 Task: Add an event with the title Second Interview with Blaird, date ''2024/03/13'', time 8:50 AM to 10:50 AMand add a description: The quality assurance team will review project documentation such as project plans, requirements specifications, design documents, and test plans. They will ensure that the documentation is complete, accurate, and aligns with the project objectives and stakeholder expectations.Select event color  Lavender . Add location for the event as: Casablanca, Morocco, logged in from the account softage.8@softage.netand send the event invitation to softage.4@softage.net and softage.5@softage.net. Set a reminder for the event Daily
Action: Mouse moved to (56, 97)
Screenshot: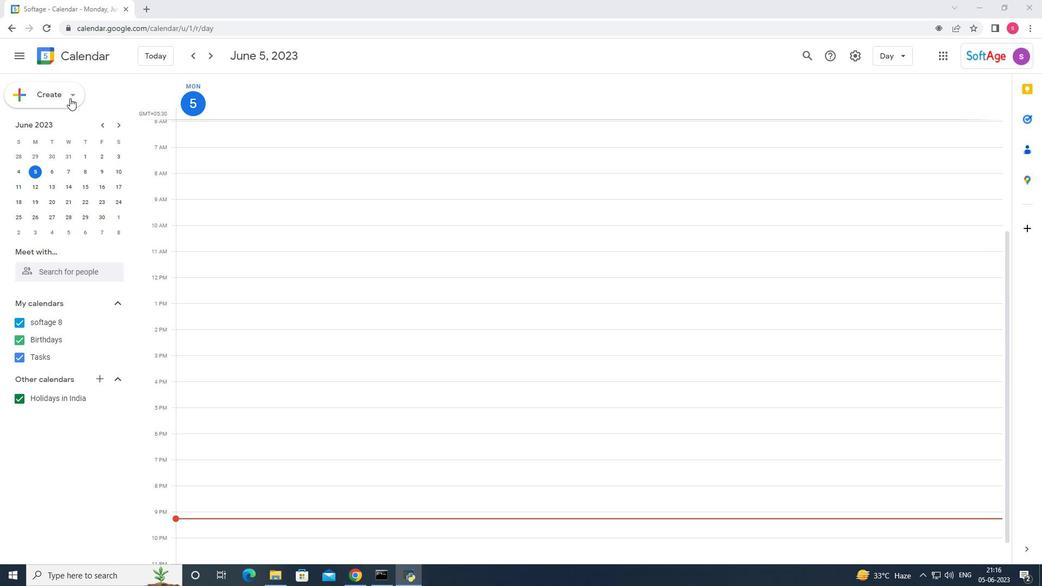 
Action: Mouse pressed left at (56, 97)
Screenshot: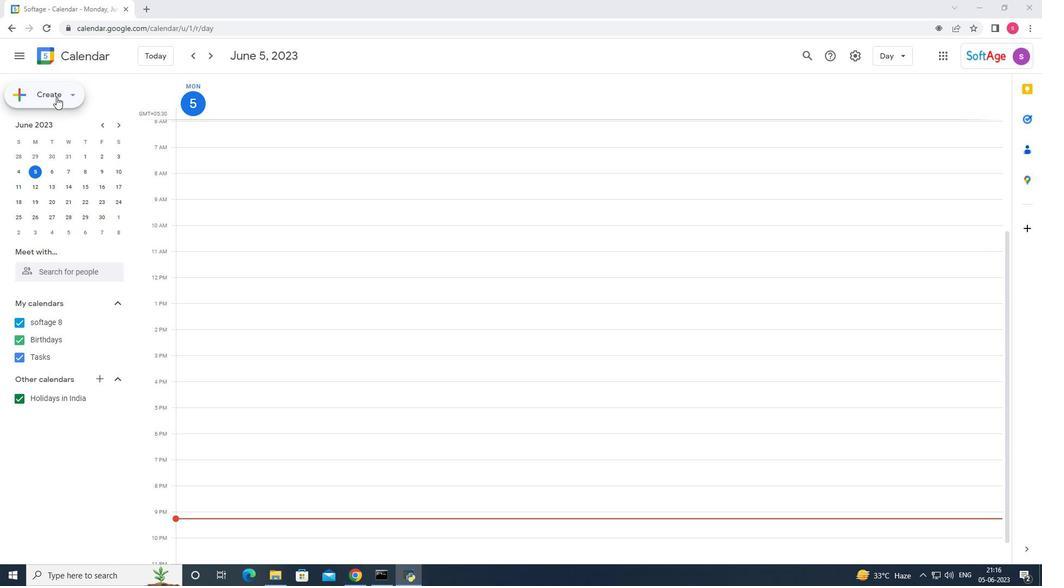 
Action: Mouse moved to (48, 120)
Screenshot: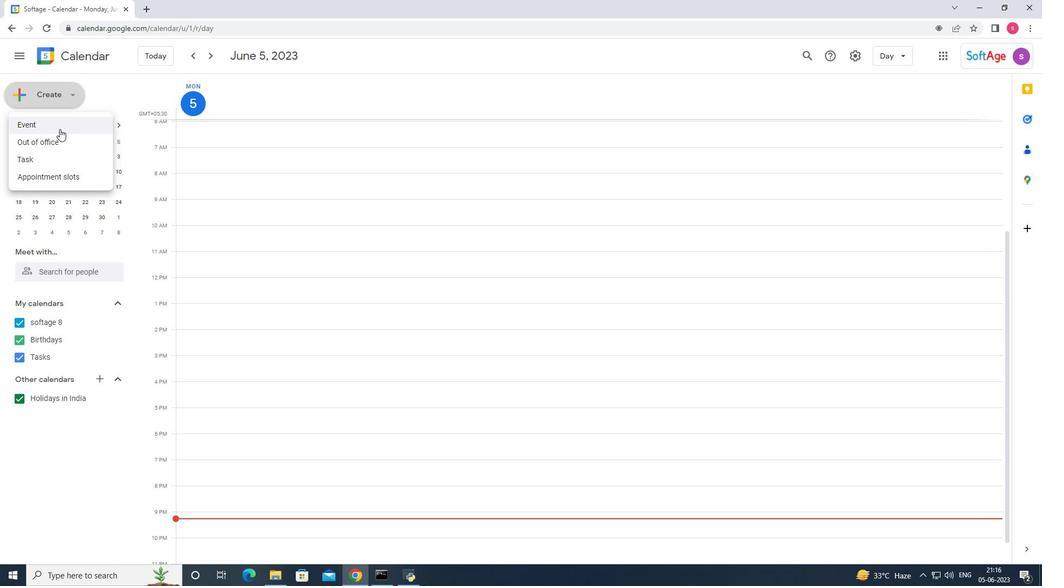 
Action: Mouse pressed left at (48, 120)
Screenshot: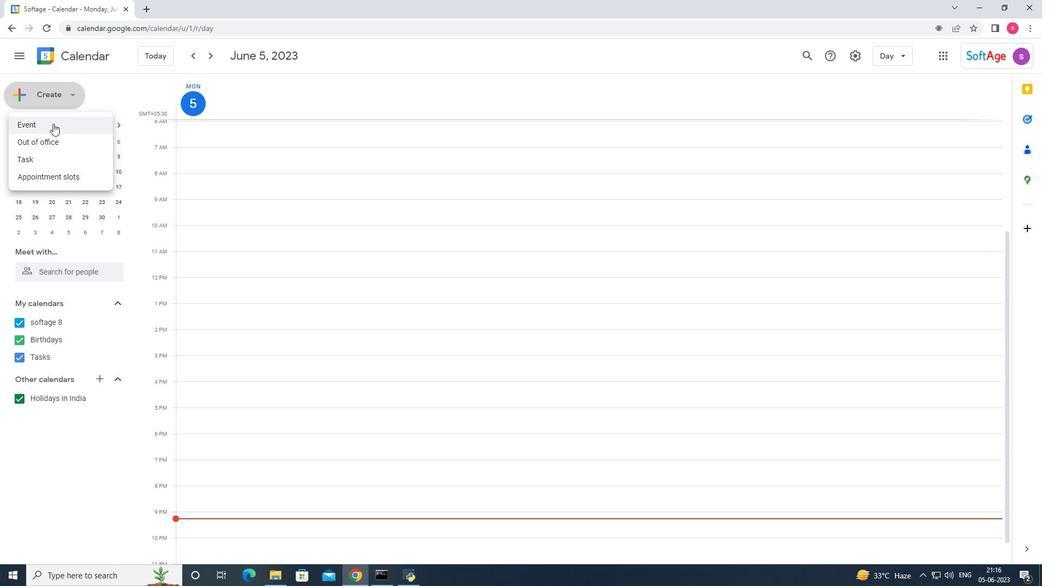 
Action: Mouse moved to (600, 511)
Screenshot: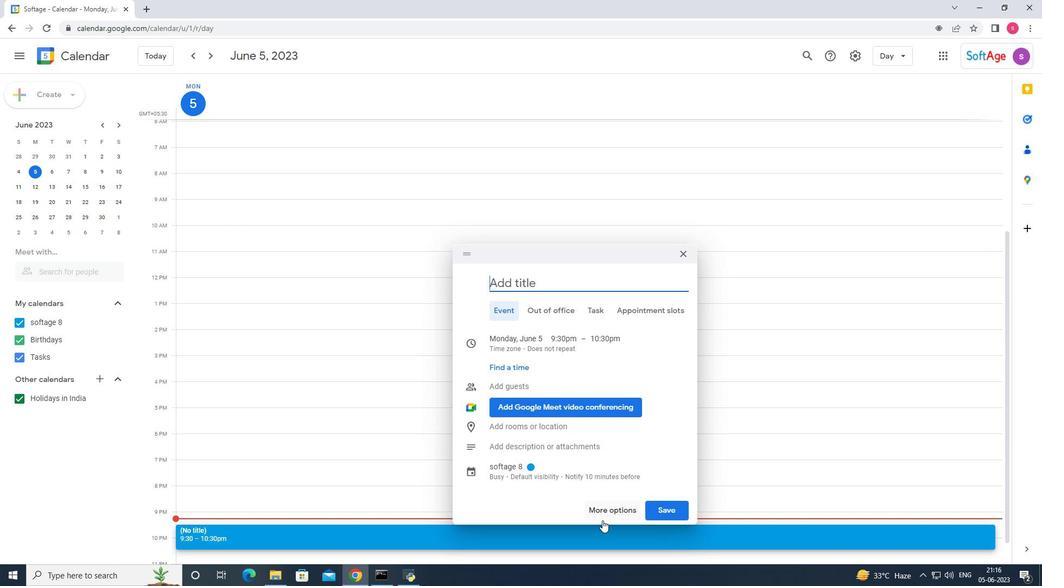 
Action: Mouse pressed left at (600, 511)
Screenshot: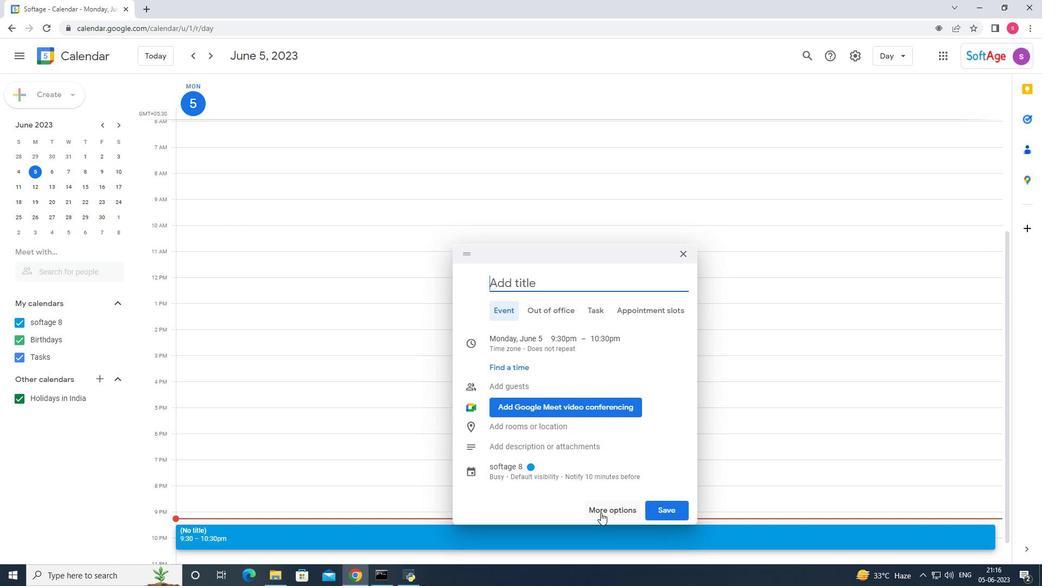 
Action: Mouse moved to (74, 63)
Screenshot: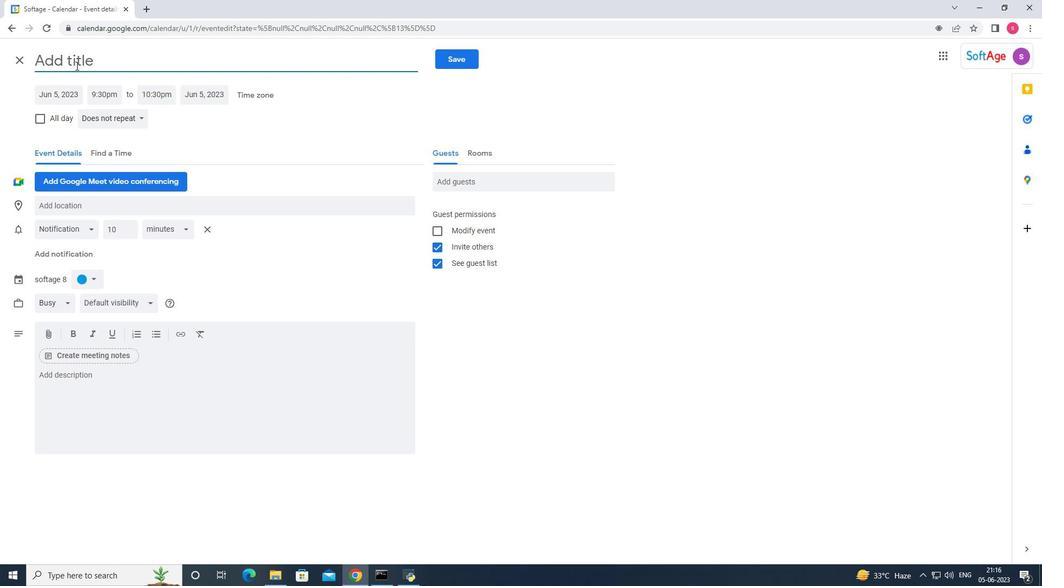 
Action: Mouse pressed left at (74, 63)
Screenshot: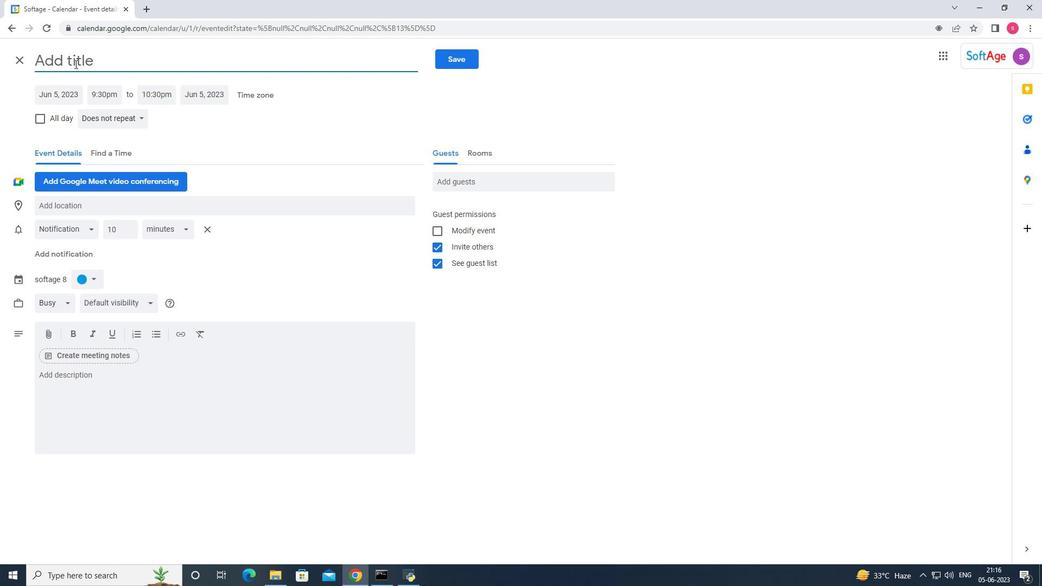 
Action: Key pressed <Key.shift>I<Key.backspace><Key.shift_r>Second<Key.space><Key.shift>Interbi<Key.backspace><Key.backspace>view<Key.space>with<Key.space><Key.shift>Blaird<Key.space>
Screenshot: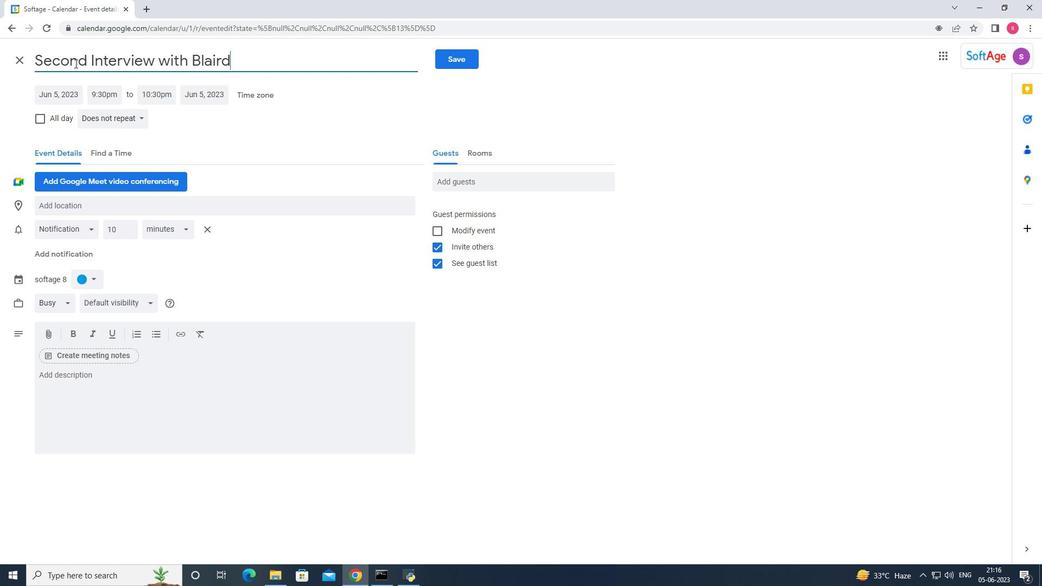 
Action: Mouse moved to (72, 98)
Screenshot: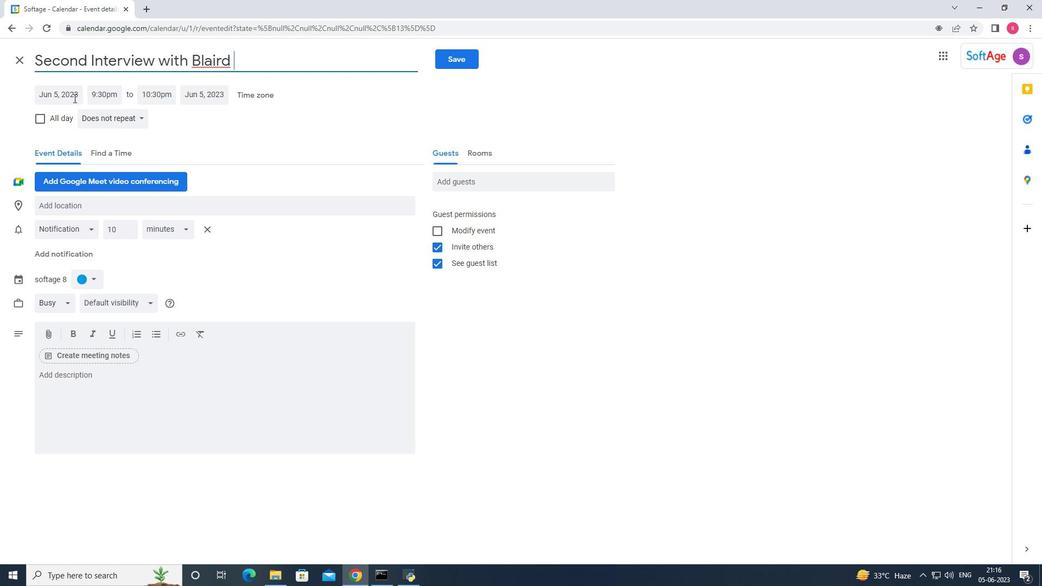 
Action: Mouse pressed left at (72, 98)
Screenshot: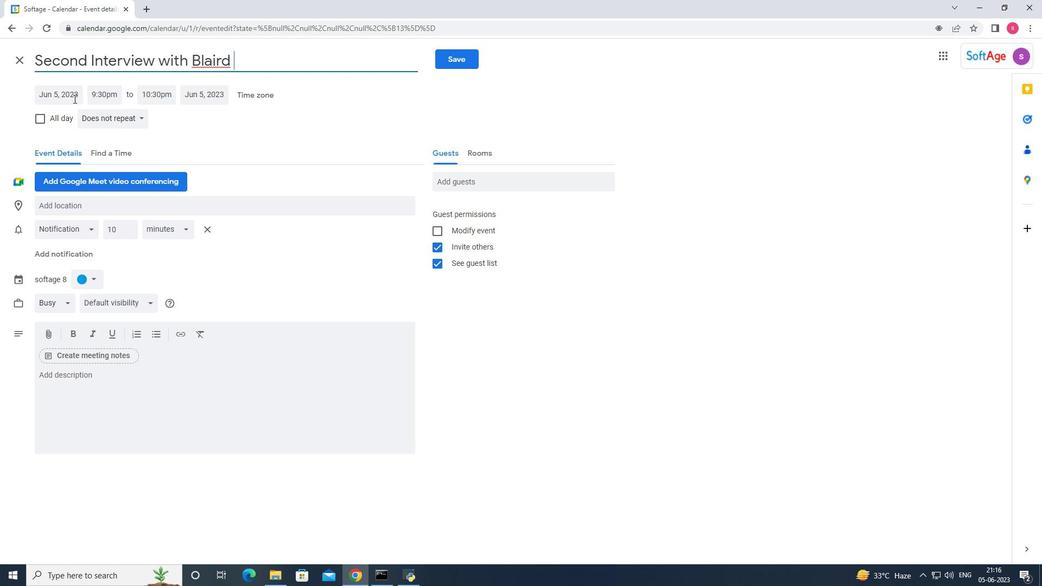 
Action: Mouse moved to (171, 116)
Screenshot: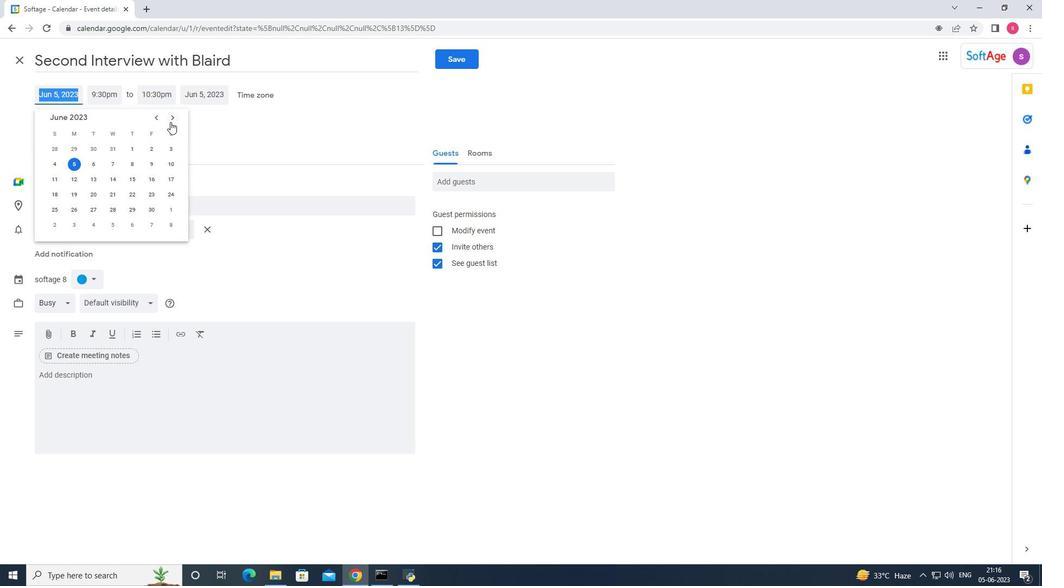 
Action: Mouse pressed left at (171, 116)
Screenshot: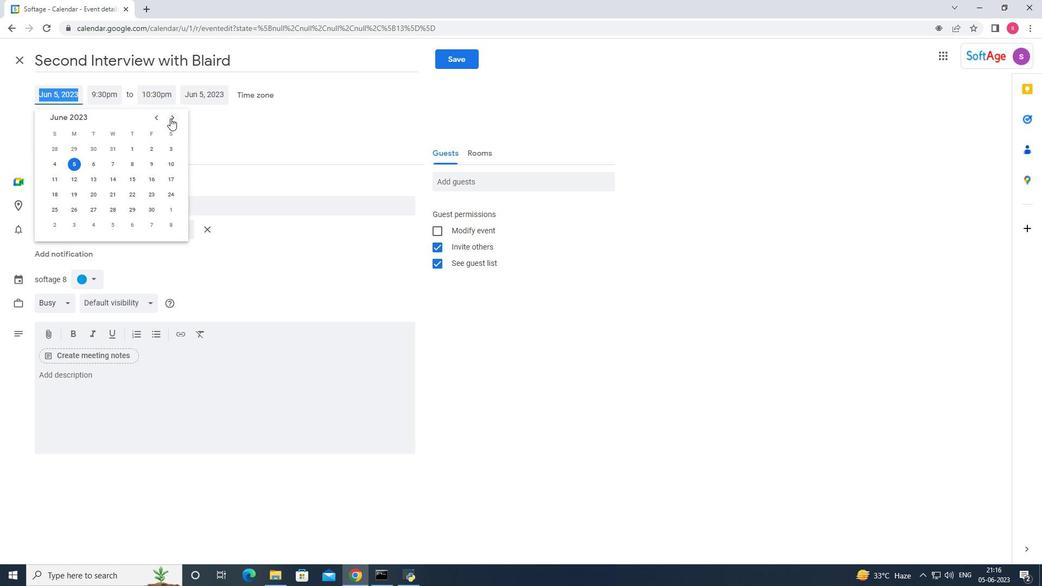 
Action: Mouse pressed left at (171, 116)
Screenshot: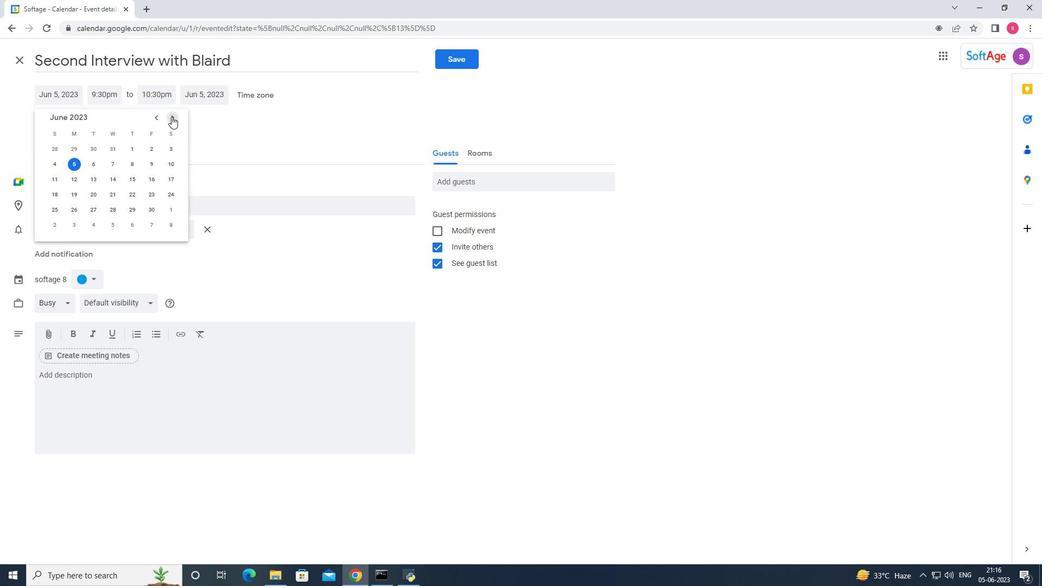 
Action: Mouse pressed left at (171, 116)
Screenshot: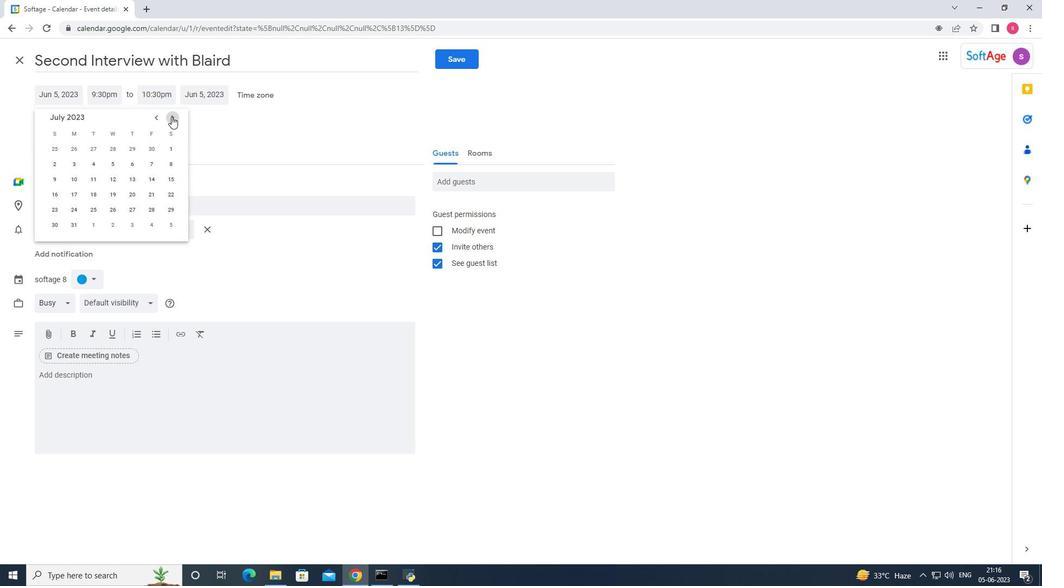 
Action: Mouse pressed left at (171, 116)
Screenshot: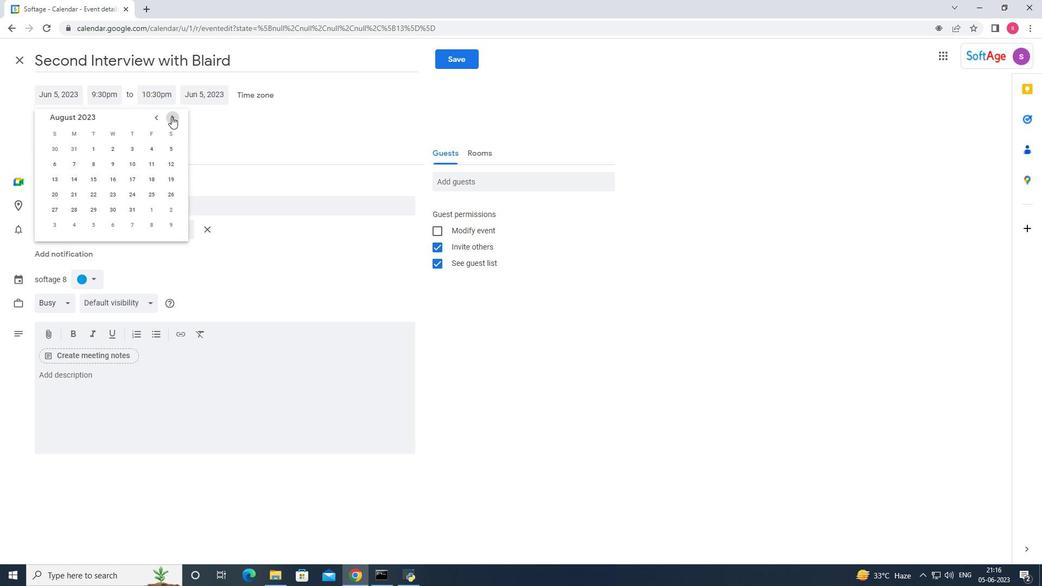 
Action: Mouse pressed left at (171, 116)
Screenshot: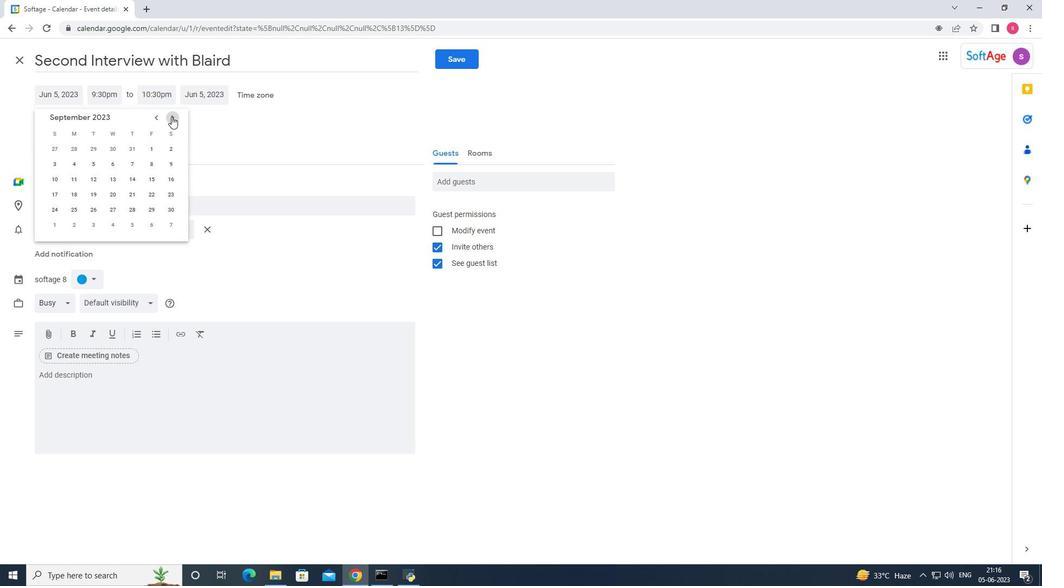 
Action: Mouse pressed left at (171, 116)
Screenshot: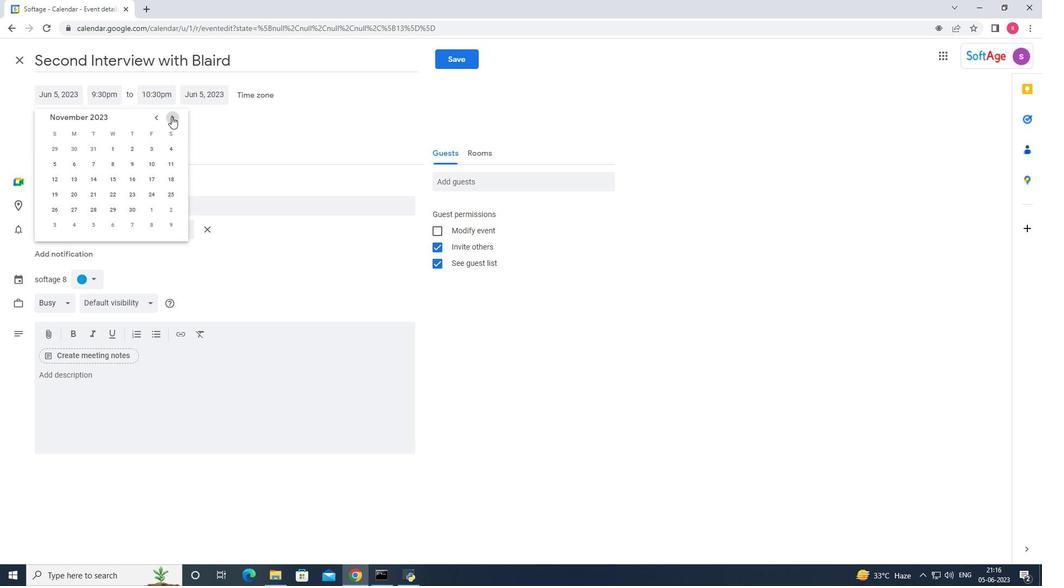 
Action: Mouse pressed left at (171, 116)
Screenshot: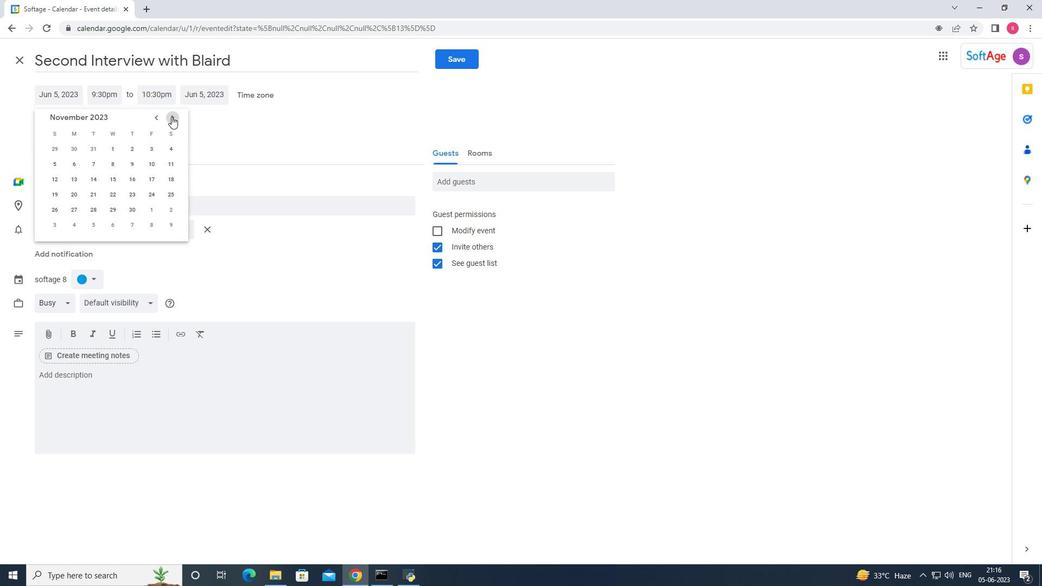 
Action: Mouse pressed left at (171, 116)
Screenshot: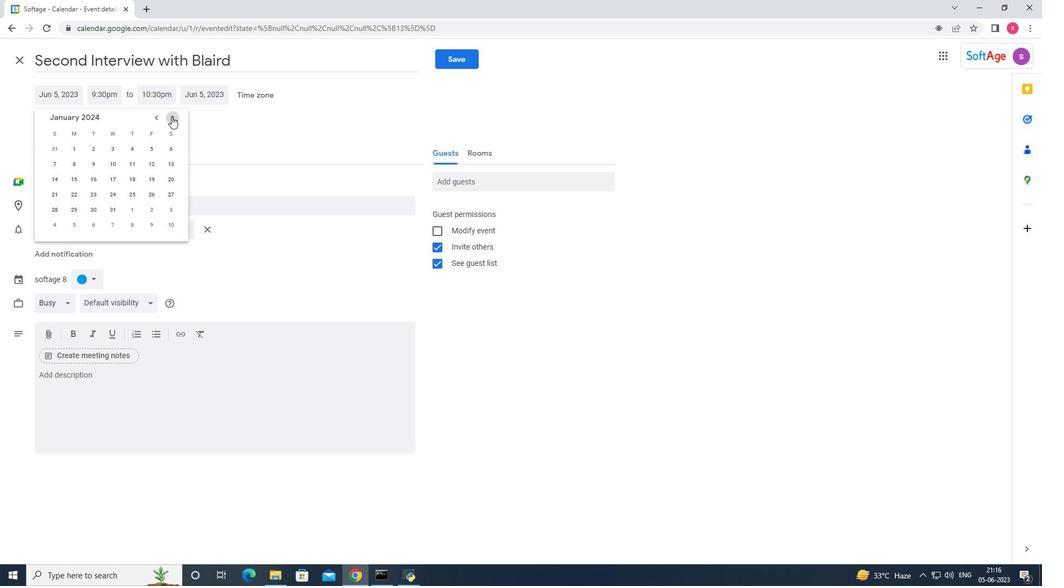 
Action: Mouse pressed left at (171, 116)
Screenshot: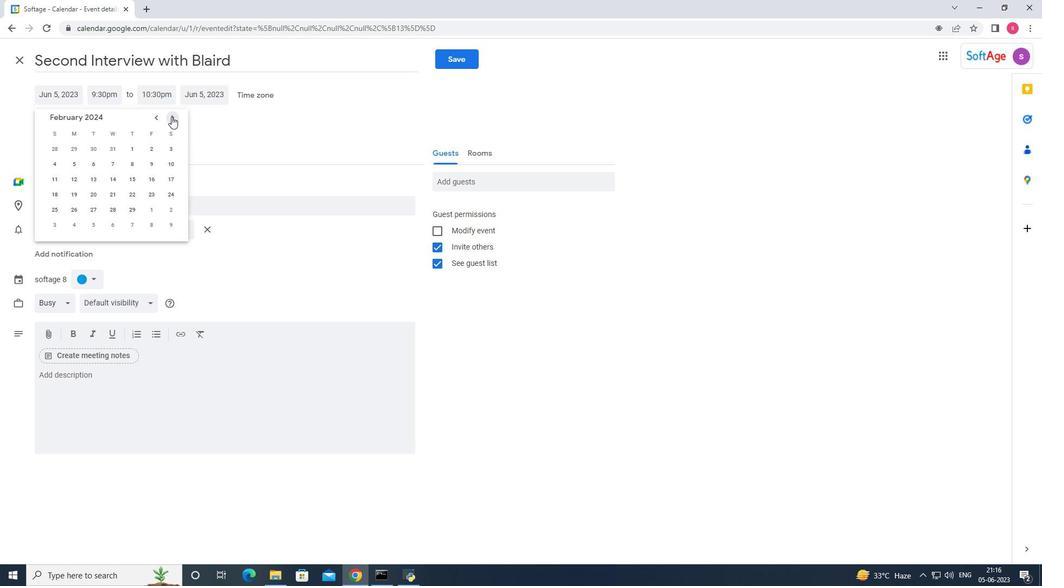 
Action: Mouse moved to (108, 176)
Screenshot: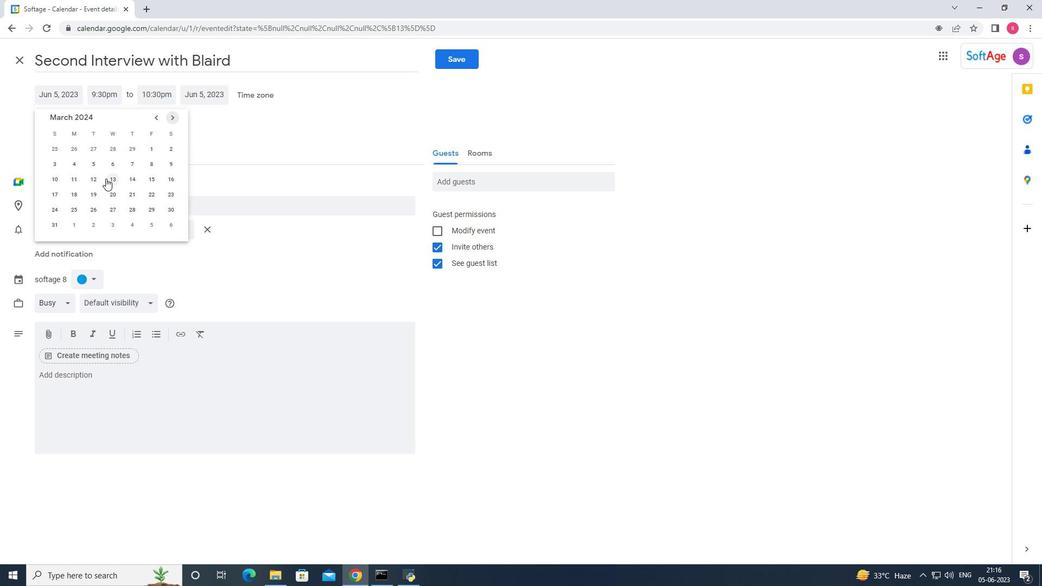 
Action: Mouse pressed left at (108, 176)
Screenshot: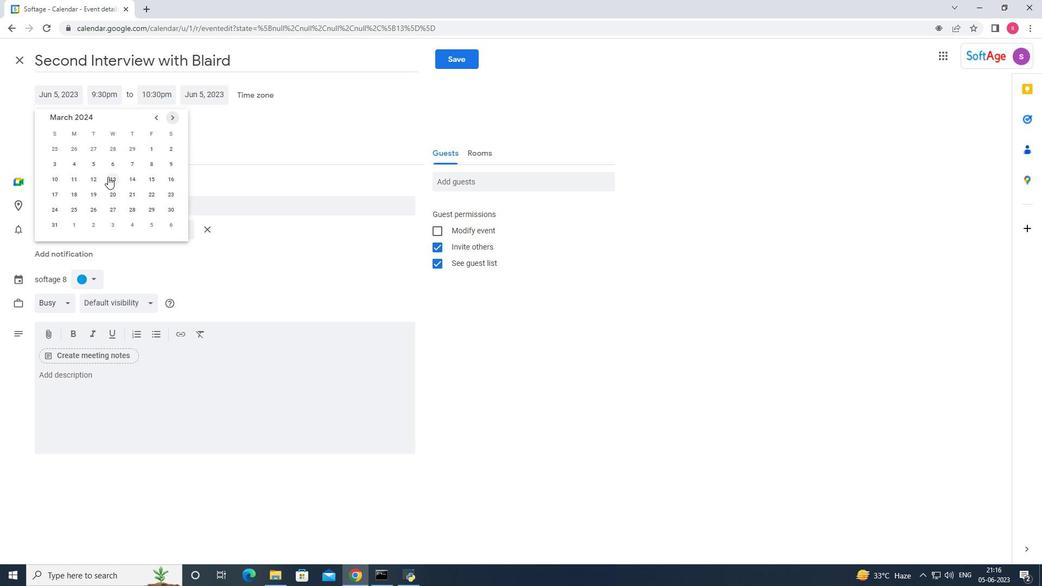 
Action: Mouse moved to (112, 95)
Screenshot: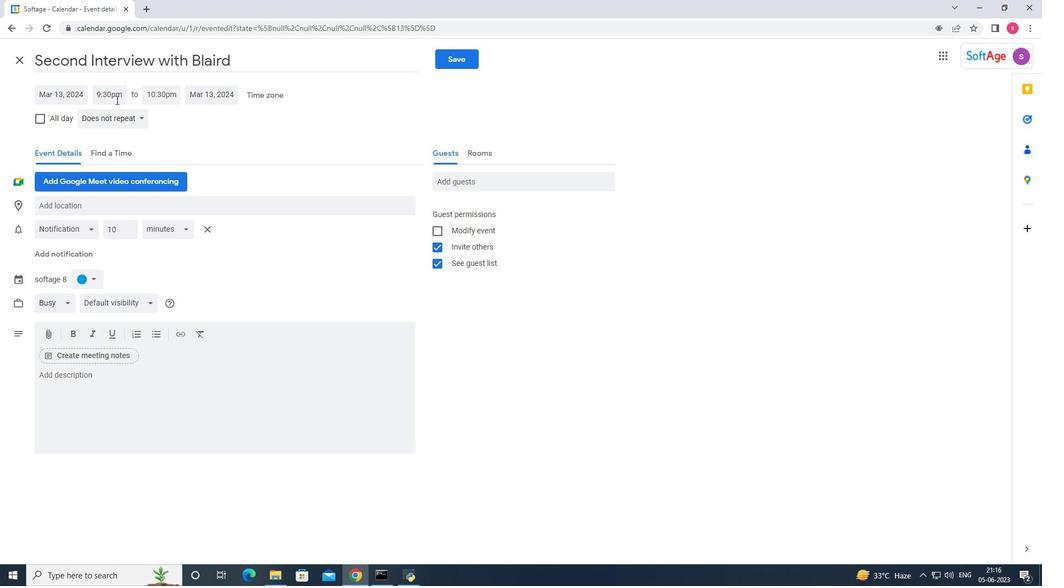 
Action: Mouse pressed left at (112, 95)
Screenshot: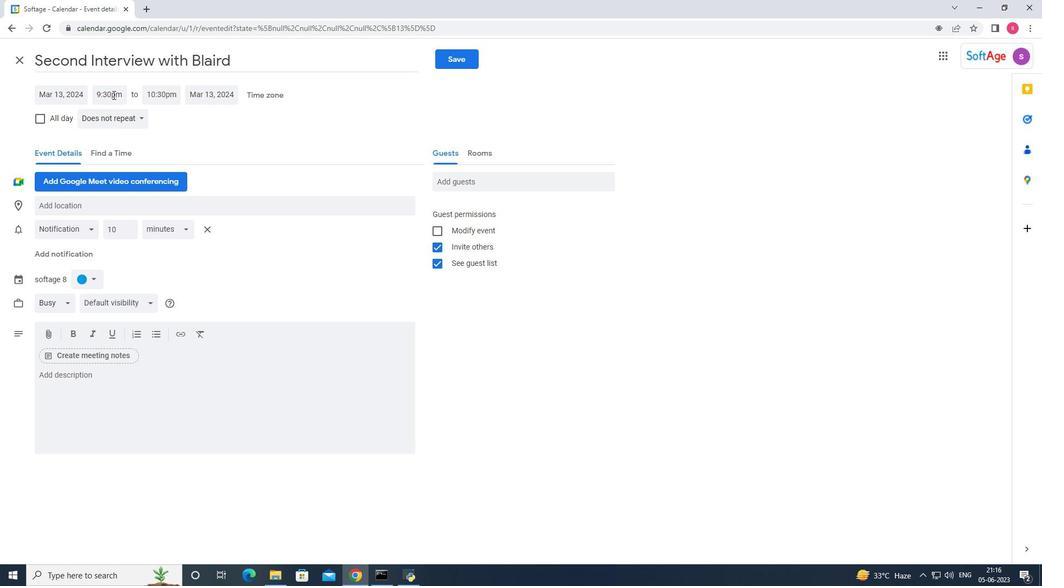 
Action: Mouse moved to (128, 185)
Screenshot: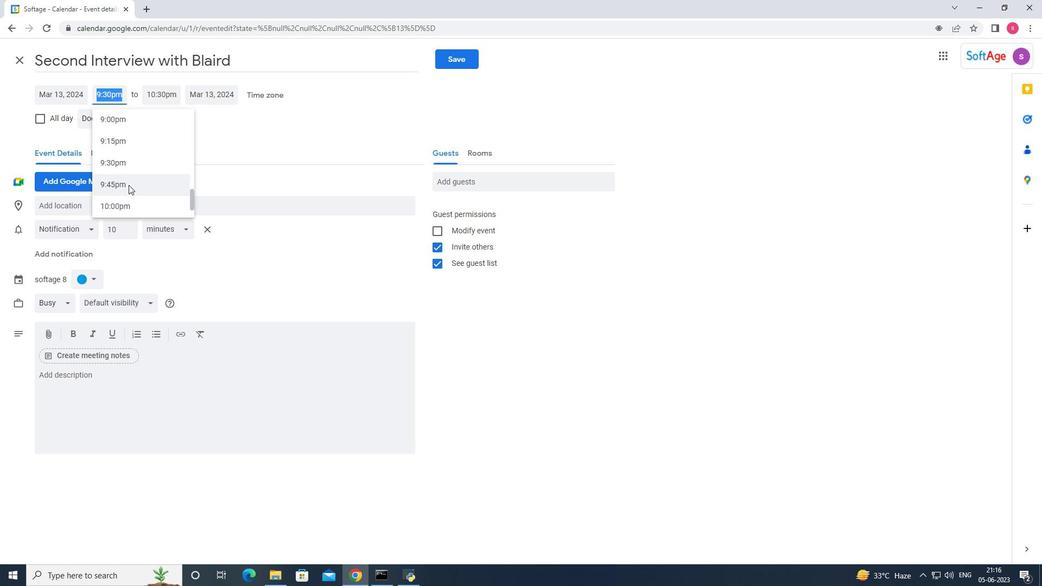 
Action: Mouse scrolled (128, 185) with delta (0, 0)
Screenshot: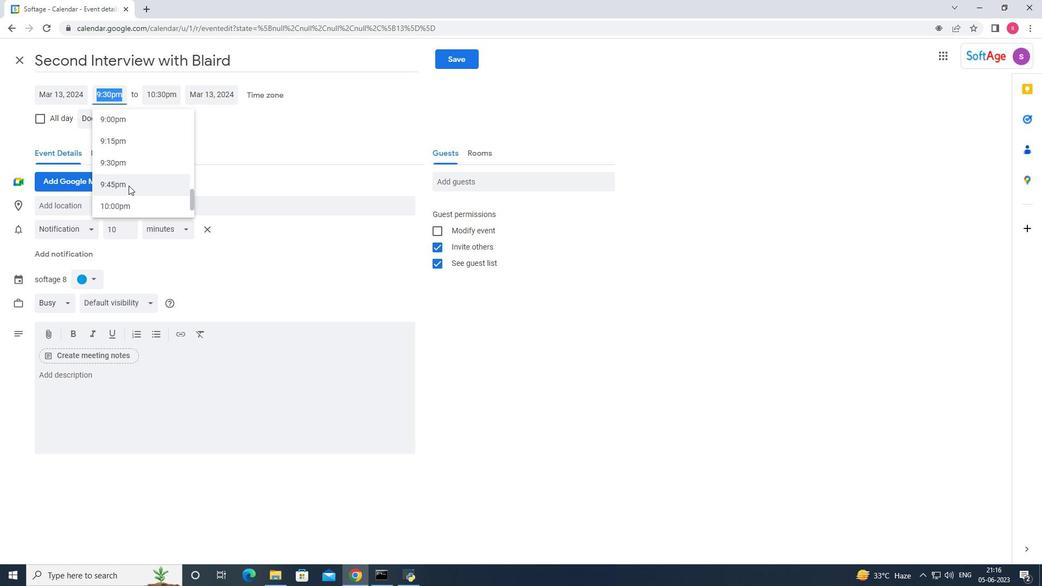 
Action: Mouse scrolled (128, 186) with delta (0, 0)
Screenshot: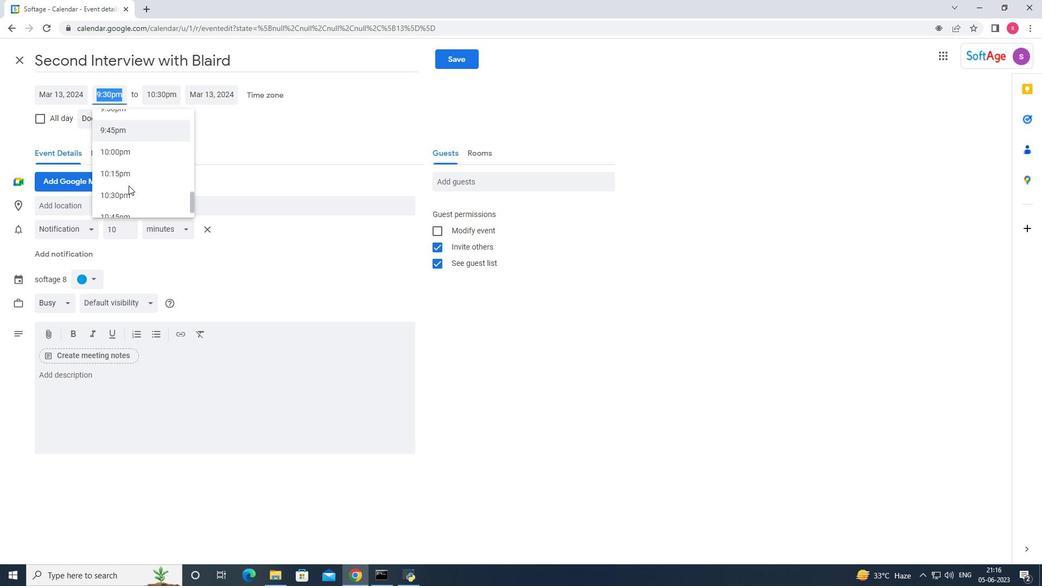 
Action: Mouse scrolled (128, 186) with delta (0, 0)
Screenshot: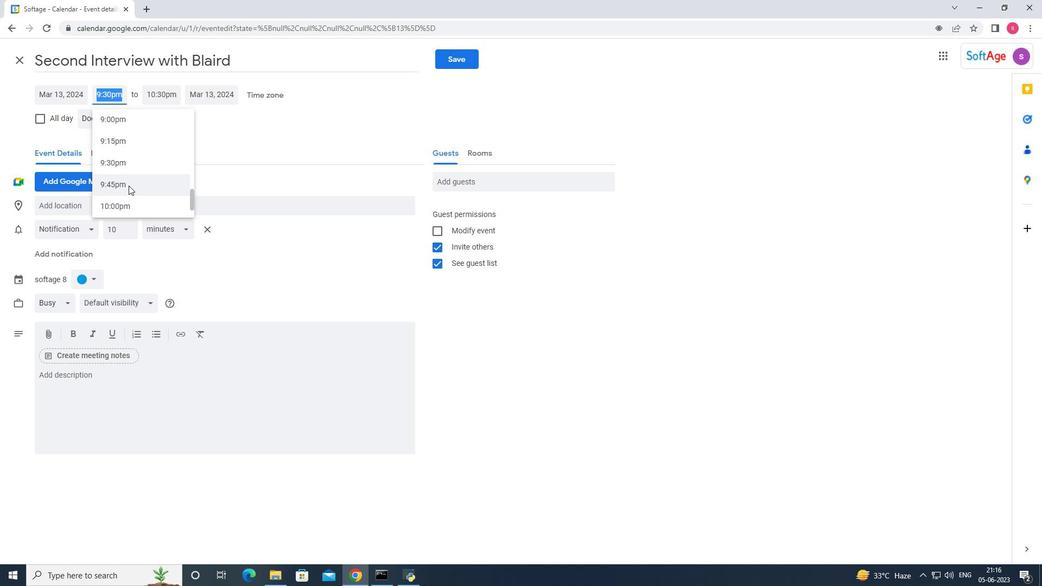 
Action: Mouse scrolled (128, 186) with delta (0, 0)
Screenshot: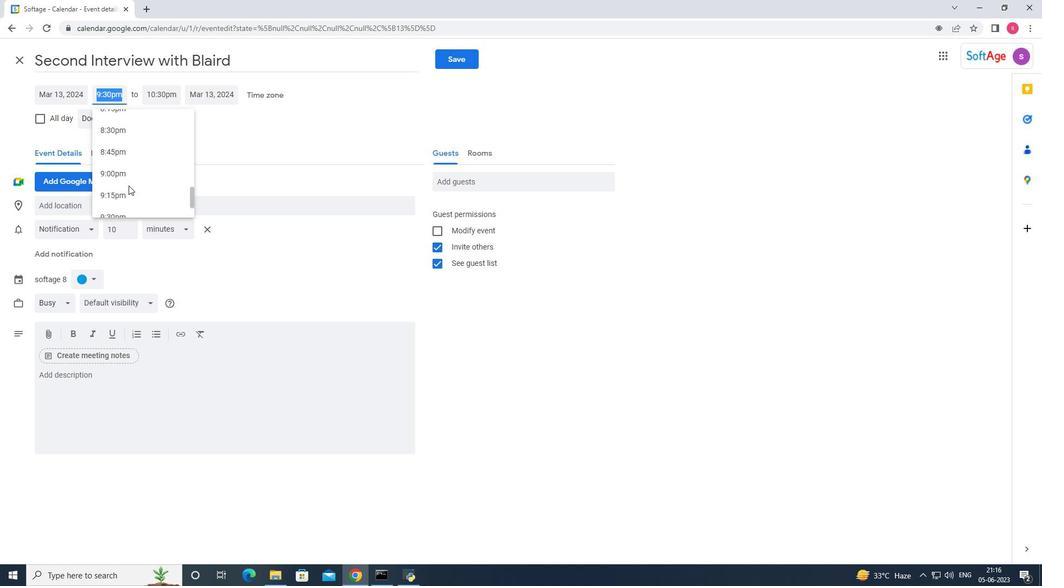 
Action: Mouse moved to (118, 204)
Screenshot: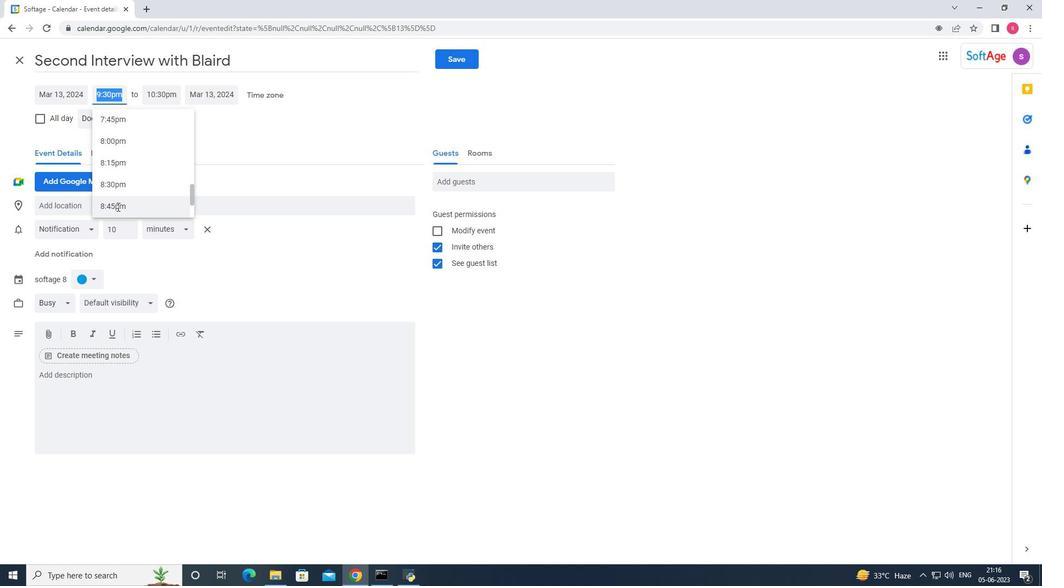 
Action: Mouse pressed left at (118, 204)
Screenshot: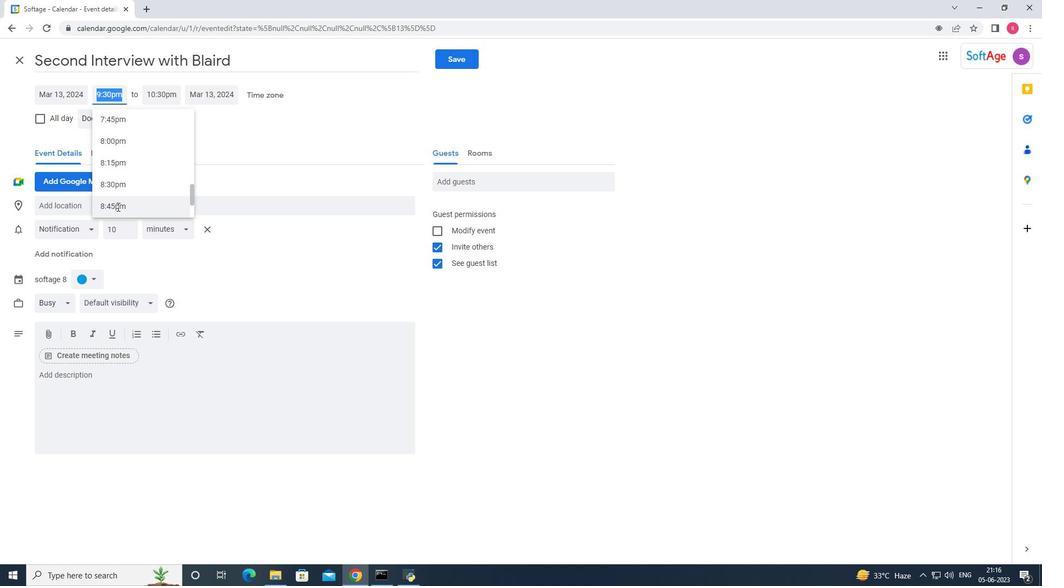 
Action: Mouse moved to (115, 96)
Screenshot: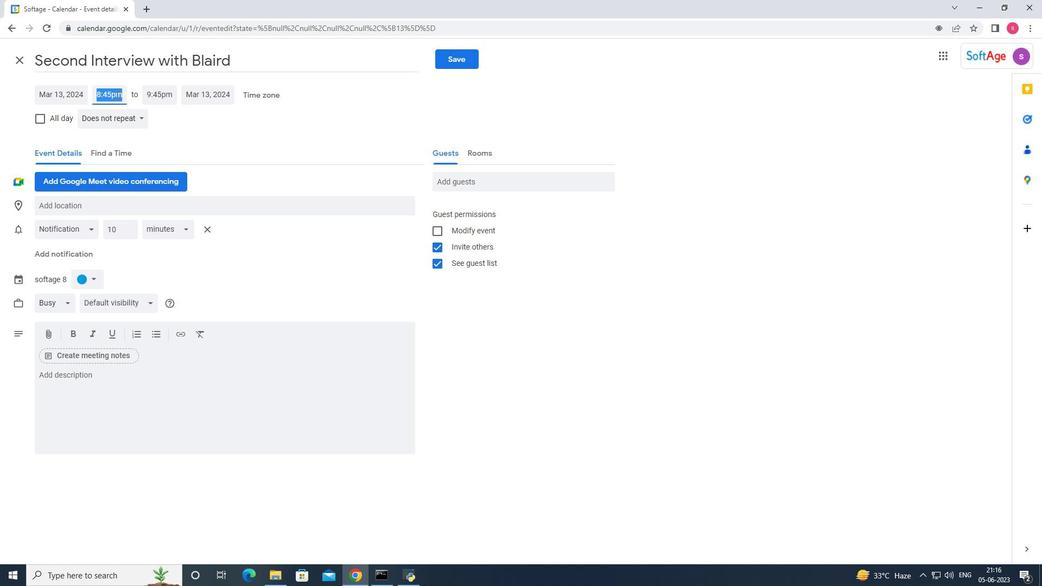 
Action: Mouse pressed left at (115, 96)
Screenshot: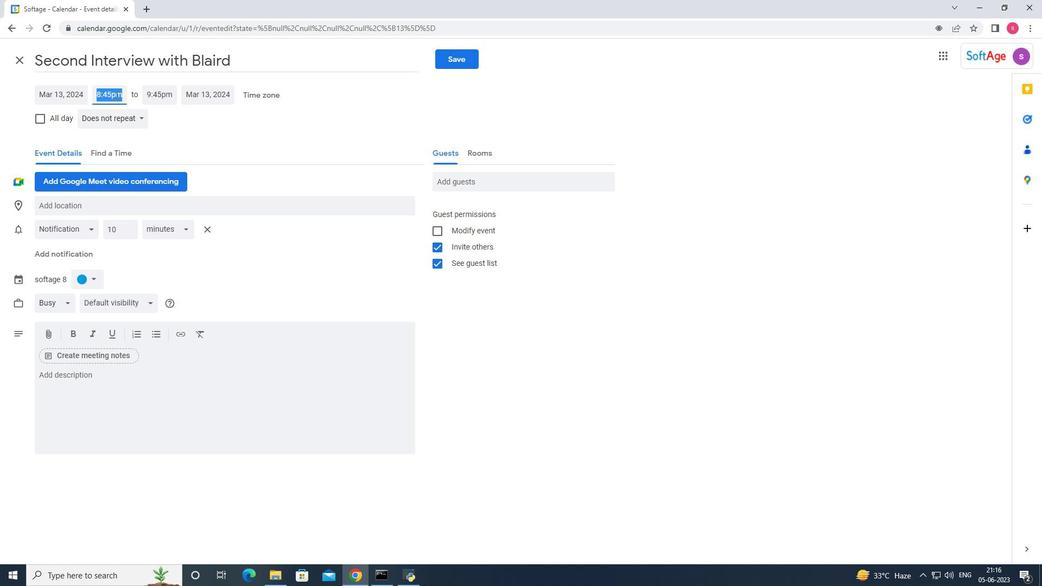 
Action: Mouse moved to (130, 93)
Screenshot: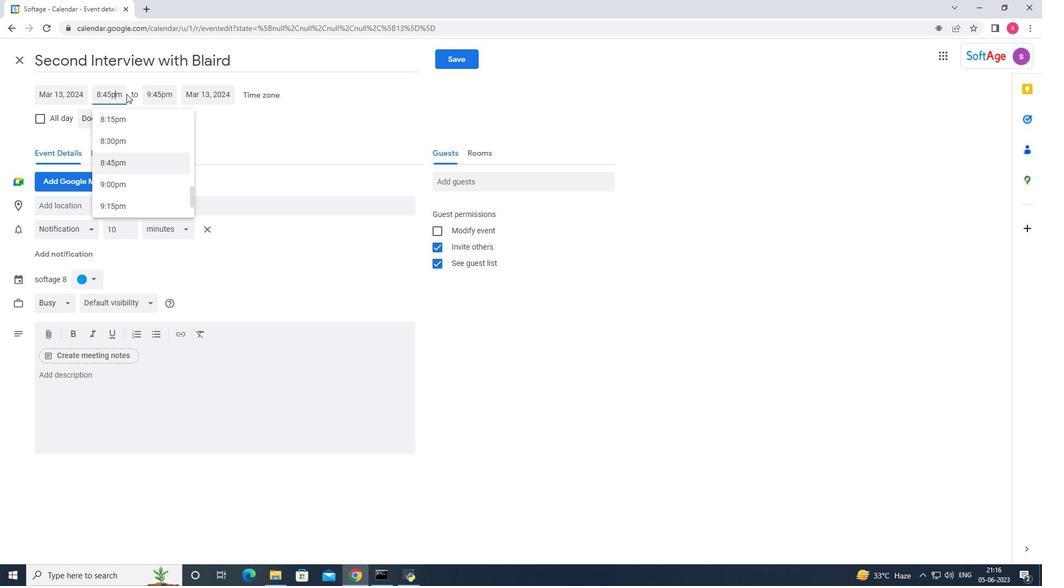 
Action: Key pressed <Key.backspace><Key.backspace><Key.backspace>50a
Screenshot: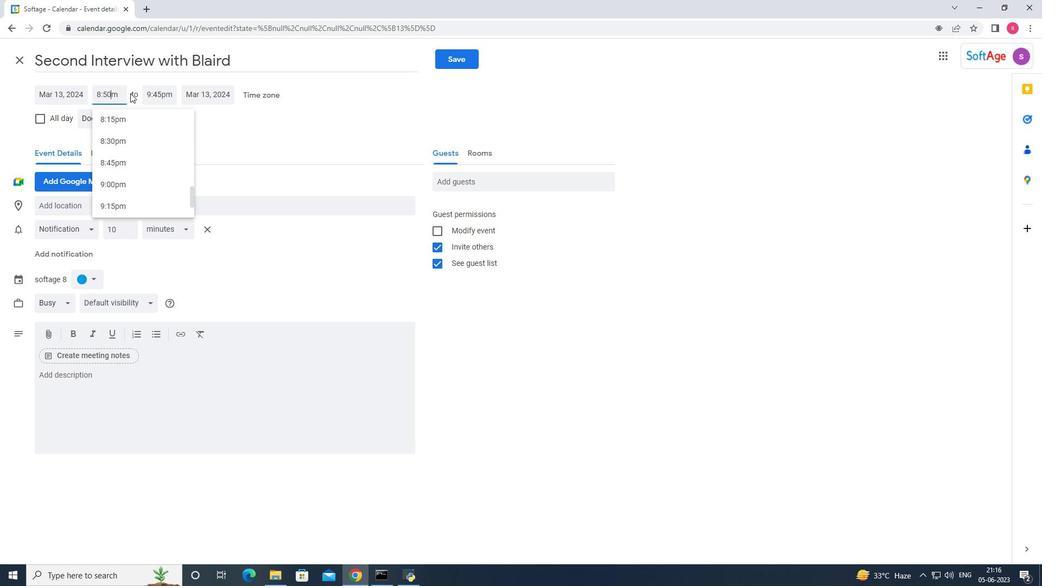 
Action: Mouse moved to (212, 121)
Screenshot: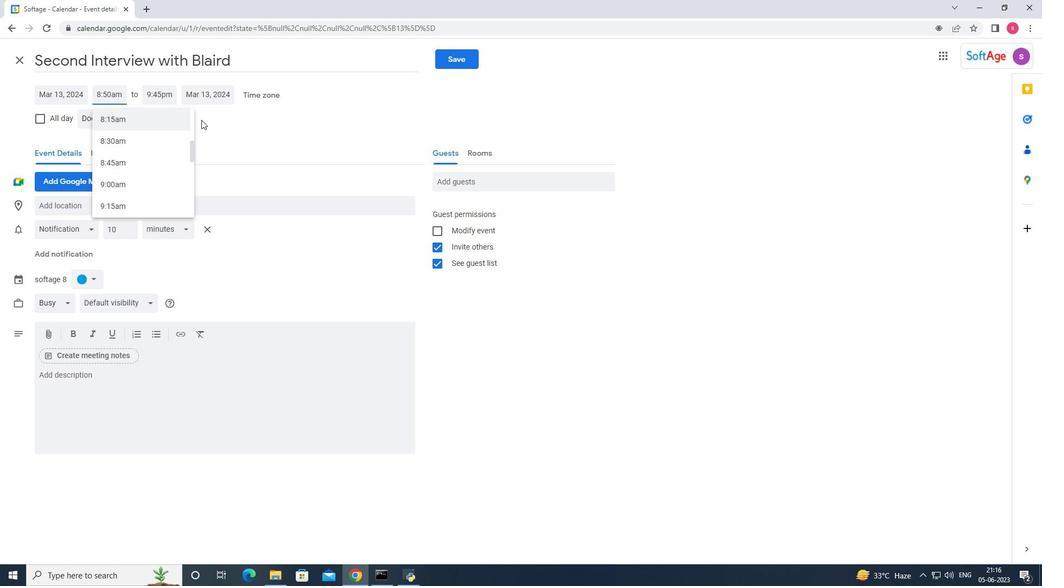 
Action: Mouse pressed left at (212, 121)
Screenshot: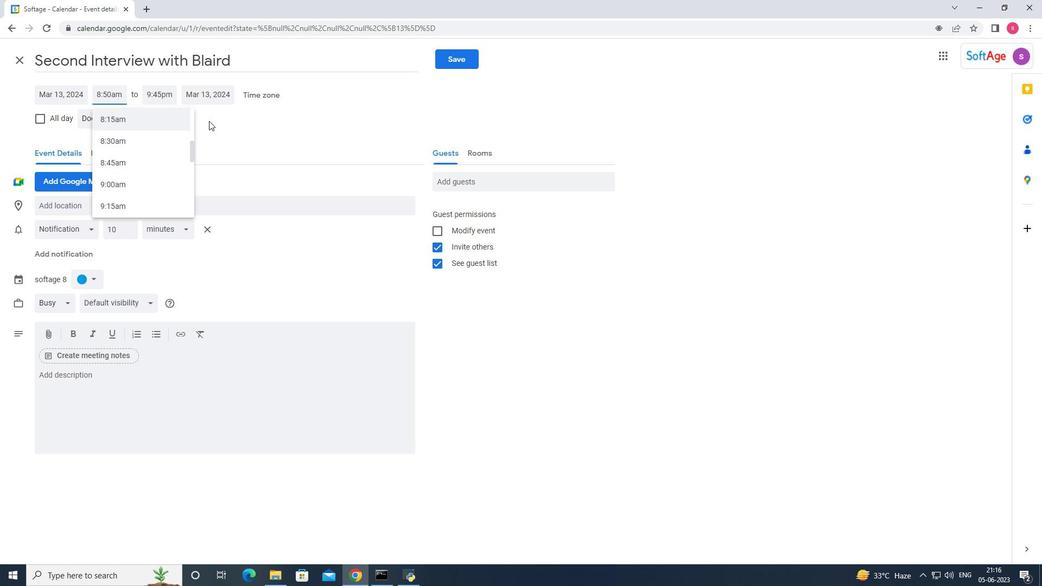 
Action: Mouse moved to (162, 94)
Screenshot: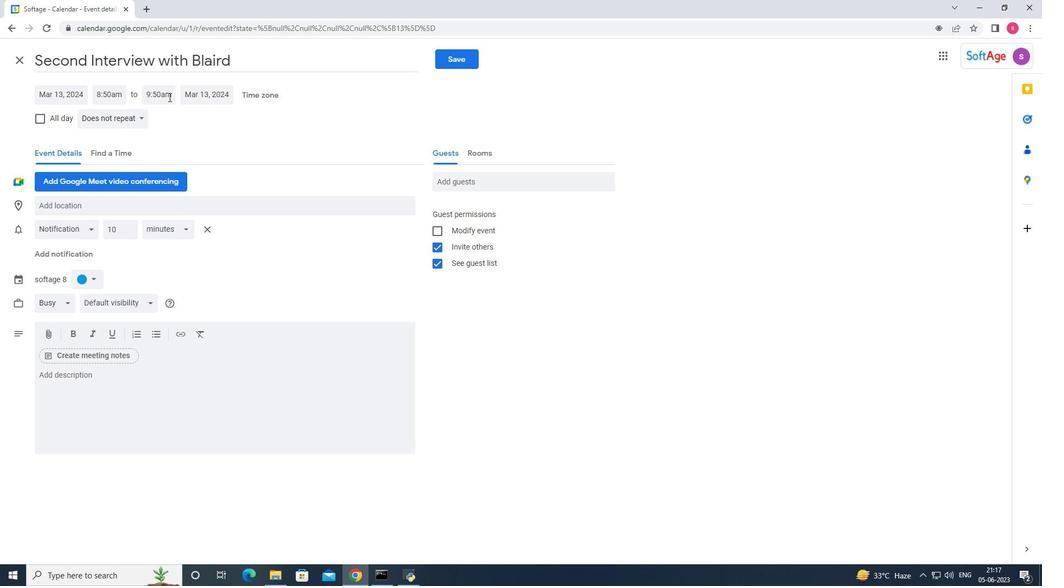 
Action: Mouse pressed left at (162, 94)
Screenshot: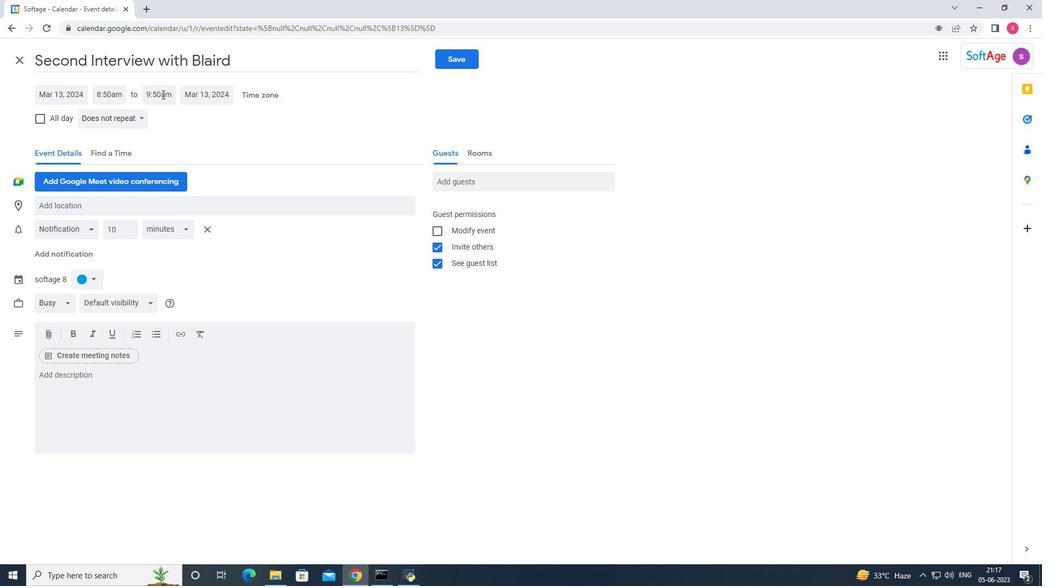 
Action: Mouse moved to (168, 209)
Screenshot: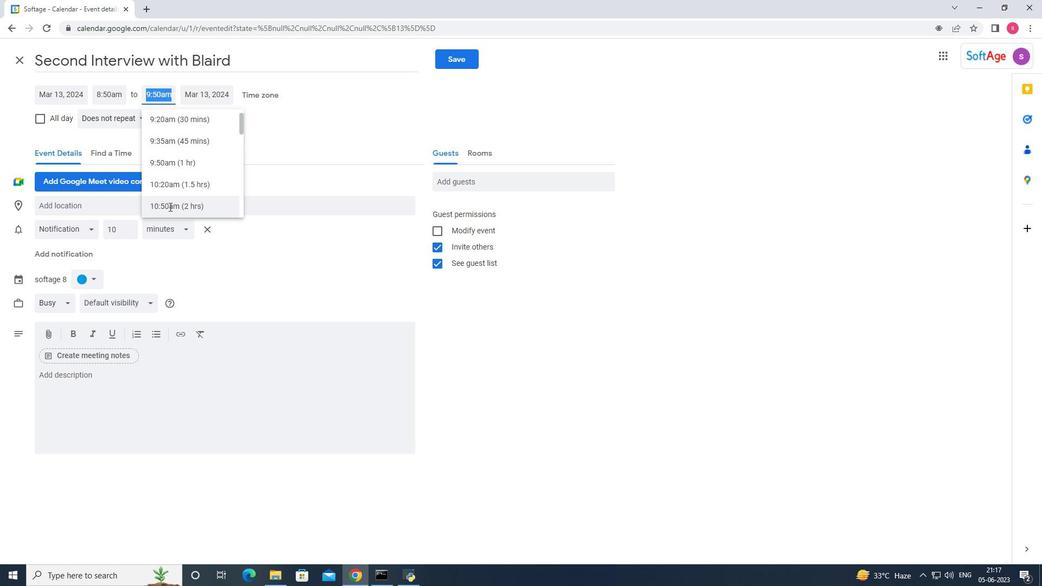 
Action: Mouse pressed left at (168, 209)
Screenshot: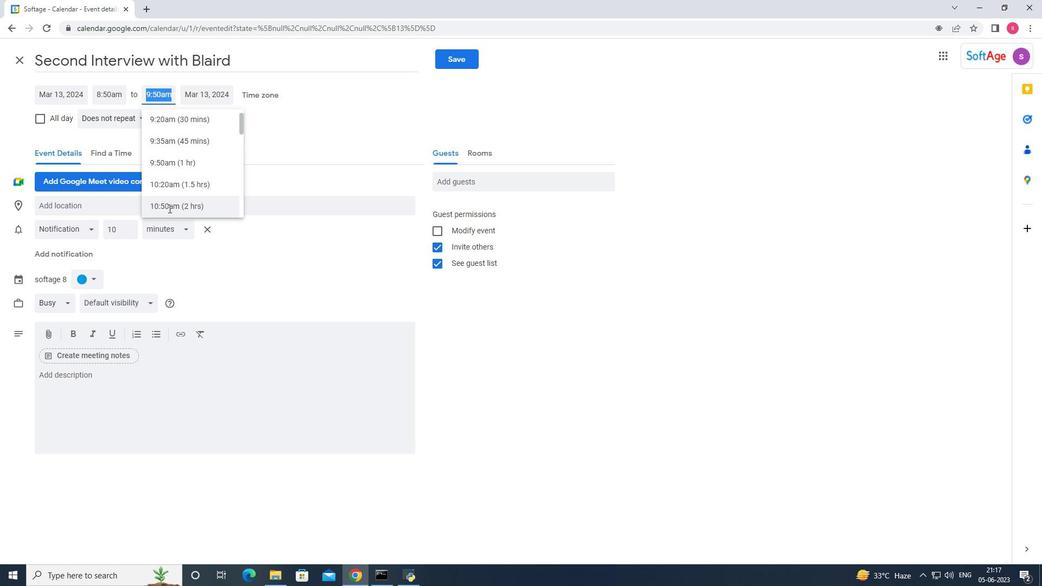 
Action: Mouse moved to (104, 383)
Screenshot: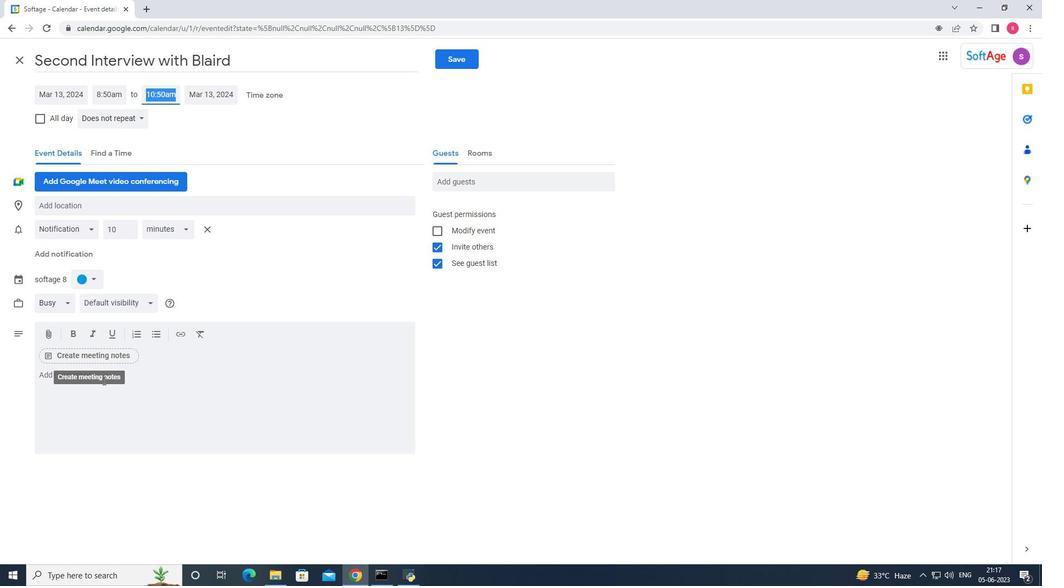 
Action: Mouse pressed left at (104, 383)
Screenshot: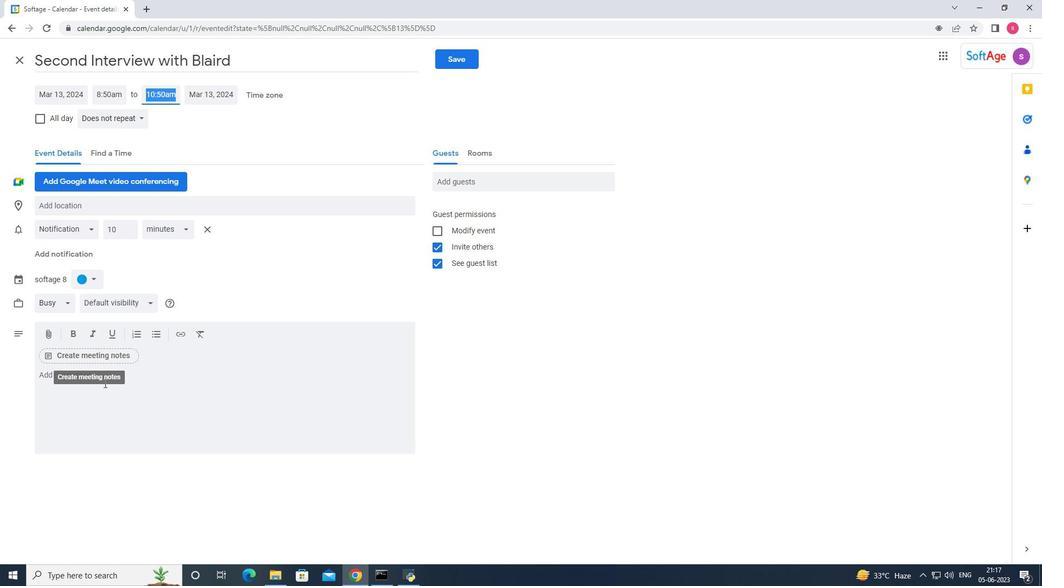 
Action: Mouse moved to (115, 375)
Screenshot: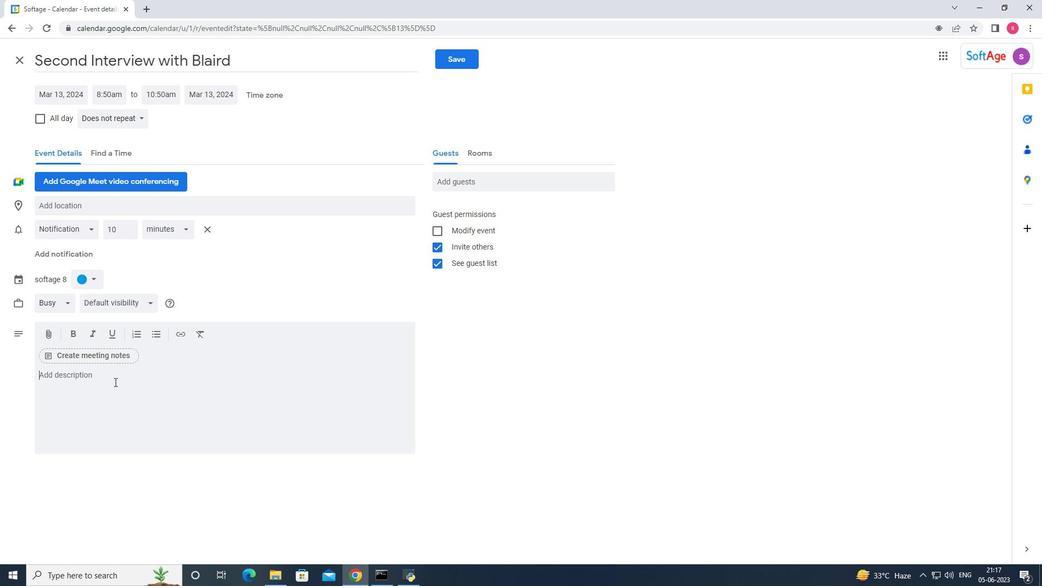
Action: Key pressed <Key.shift_r>The<Key.space>quality<Key.space>assurance<Key.space>team<Key.space>will<Key.space>review<Key.space>project<Key.space>fo<Key.backspace>cum<Key.backspace><Key.backspace><Key.backspace><Key.backspace><Key.backspace>documantation<Key.space>
Screenshot: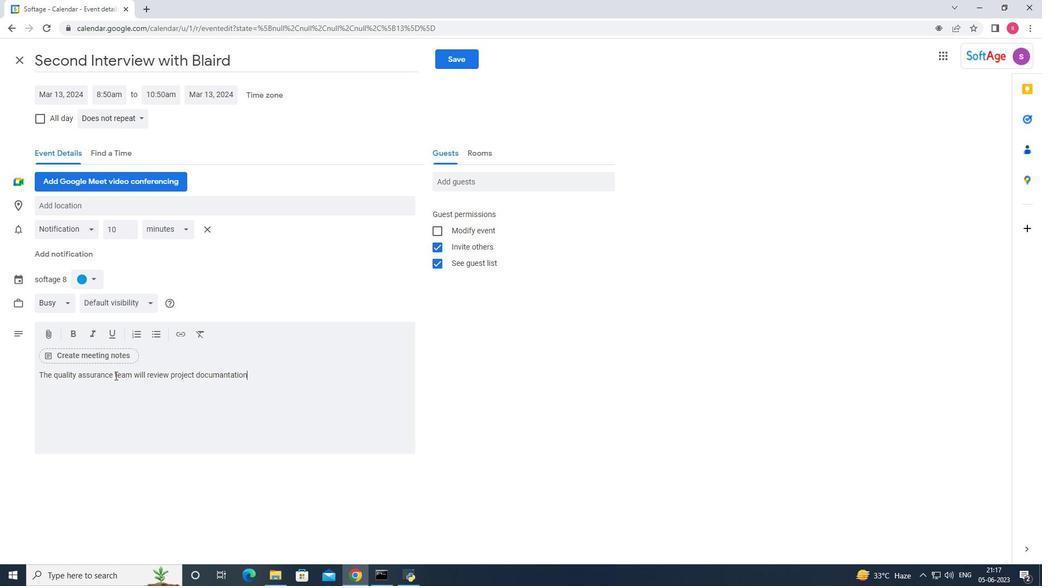 
Action: Mouse moved to (213, 372)
Screenshot: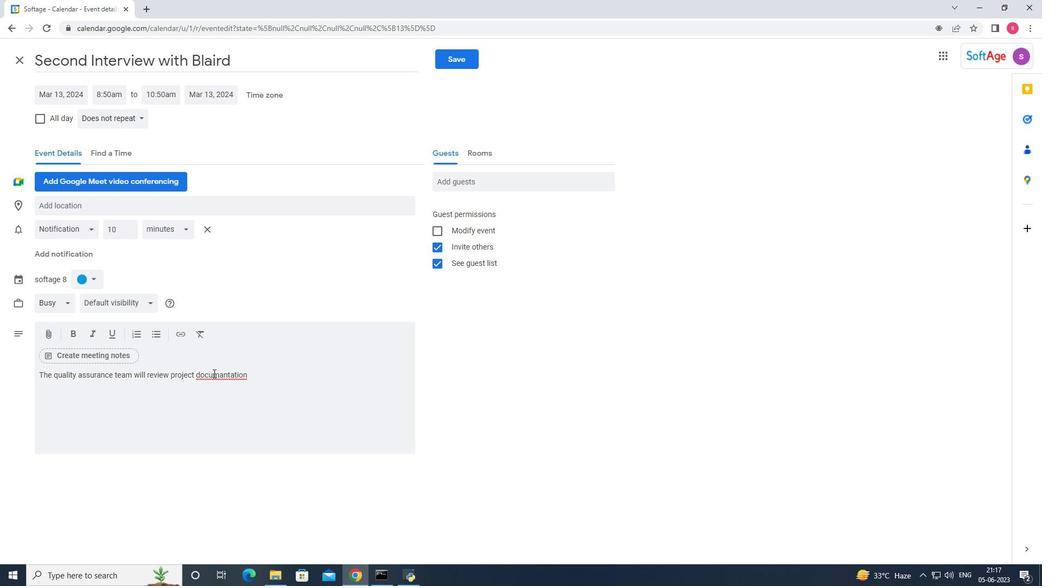 
Action: Mouse pressed right at (213, 372)
Screenshot: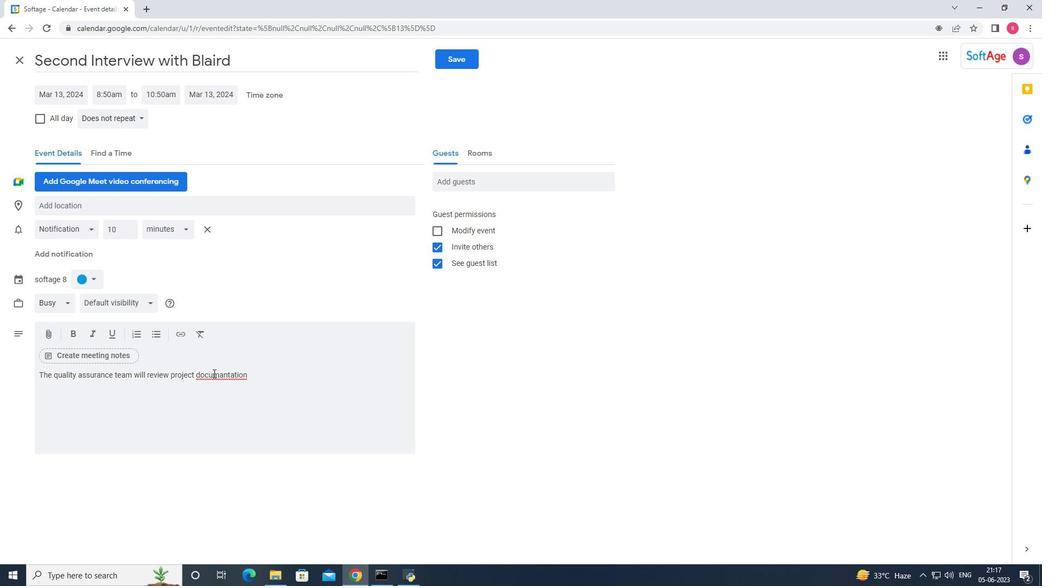 
Action: Mouse moved to (235, 385)
Screenshot: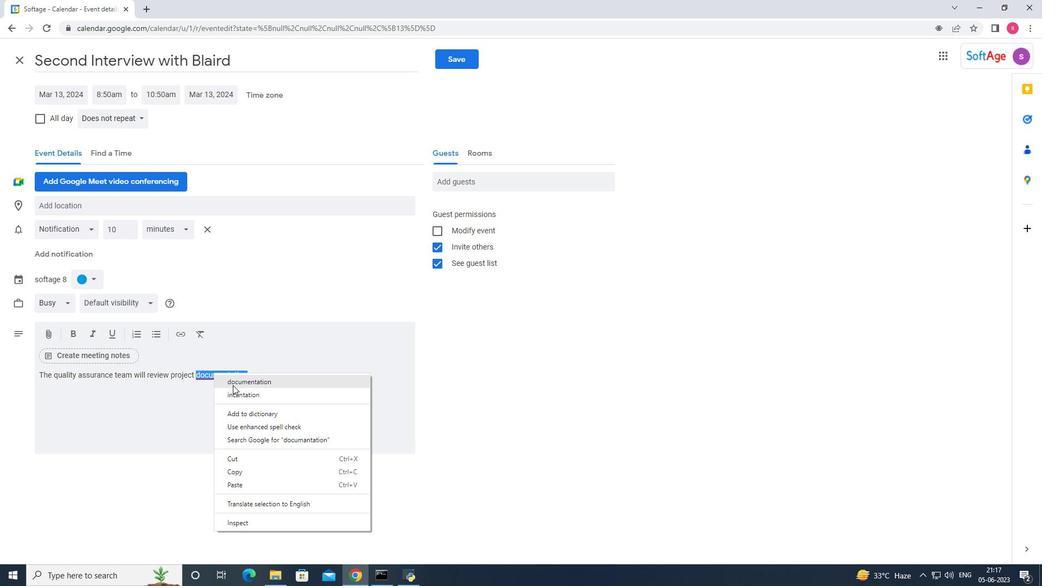 
Action: Mouse pressed left at (235, 385)
Screenshot: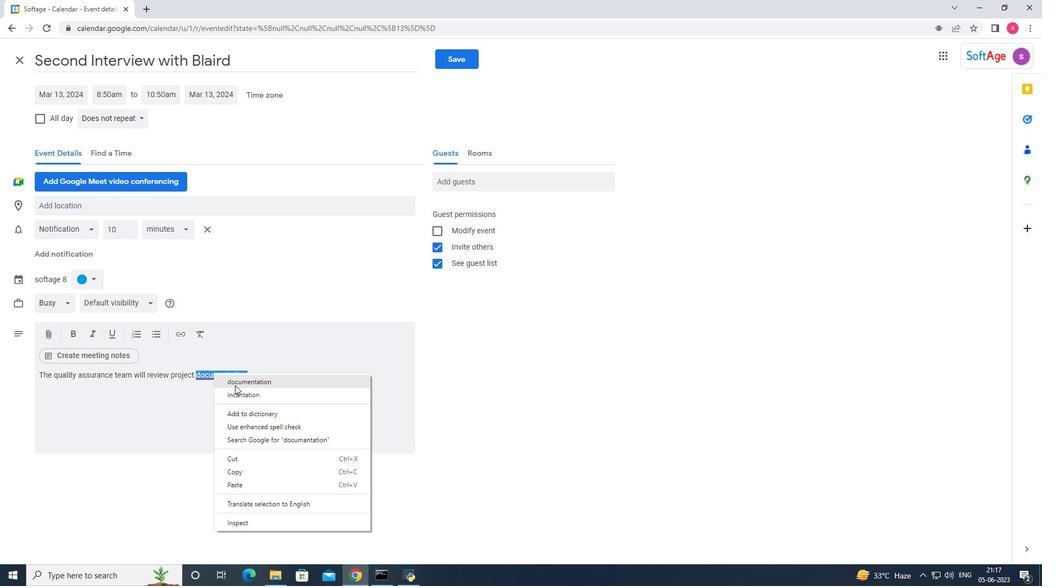
Action: Mouse moved to (274, 383)
Screenshot: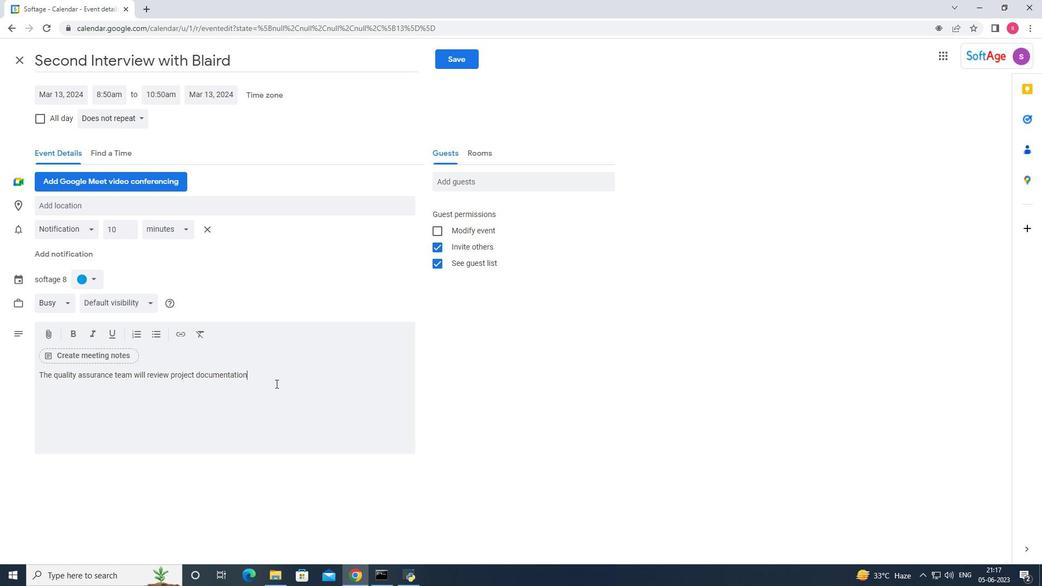 
Action: Key pressed <Key.space>such<Key.space>as<Key.space>project<Key.space>plams<Key.backspace><Key.backspace>sn<Key.backspace><Key.backspace>ns,<Key.space>requirements<Key.space>specifications,<Key.space>design<Key.space>documa<Key.backspace>entations<Key.space><Key.backspace><Key.backspace><Key.space>is<Key.space>complete,<Key.space>accurate,,<Key.space><Key.backspace><Key.backspace><Key.space>and<Key.space>aligns<Key.space>with<Key.space>ex<Key.backspace><Key.backspace>tjhe<Key.space><Key.backspace><Key.backspace><Key.backspace><Key.backspace>he<Key.space>project<Key.space>onjectives<Key.space>
Screenshot: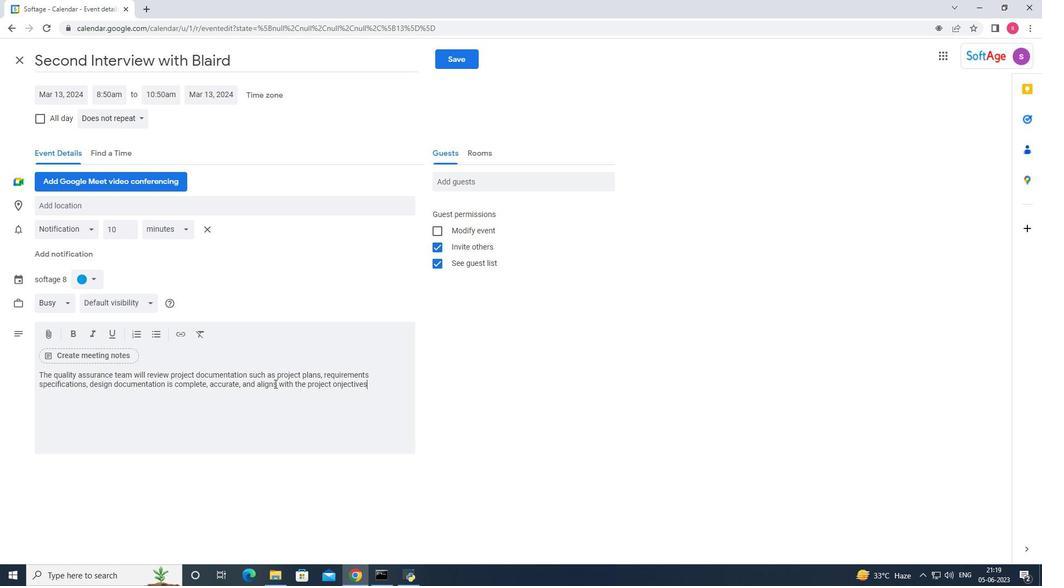 
Action: Mouse moved to (341, 387)
Screenshot: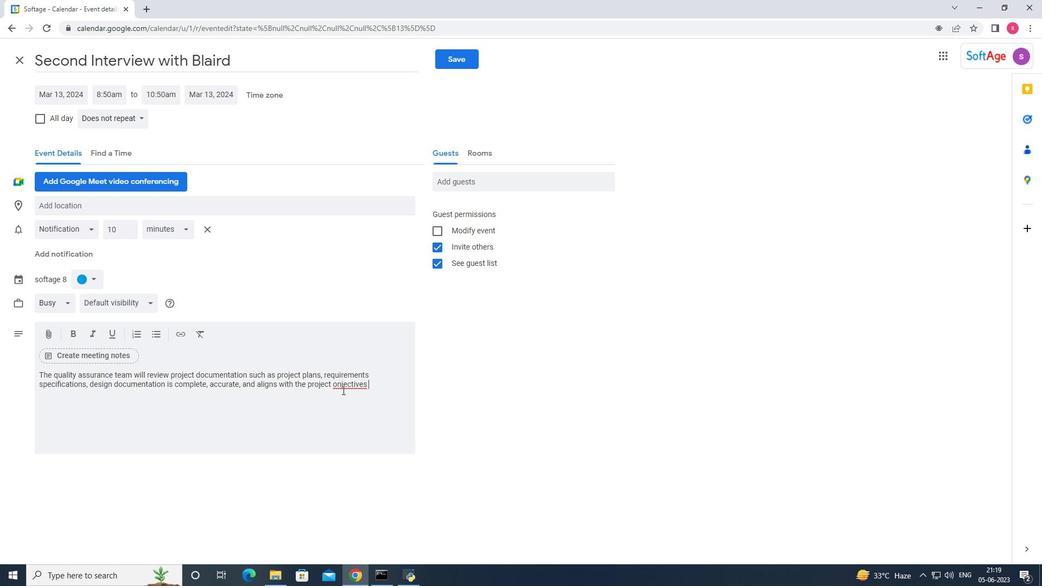 
Action: Mouse pressed right at (341, 387)
Screenshot: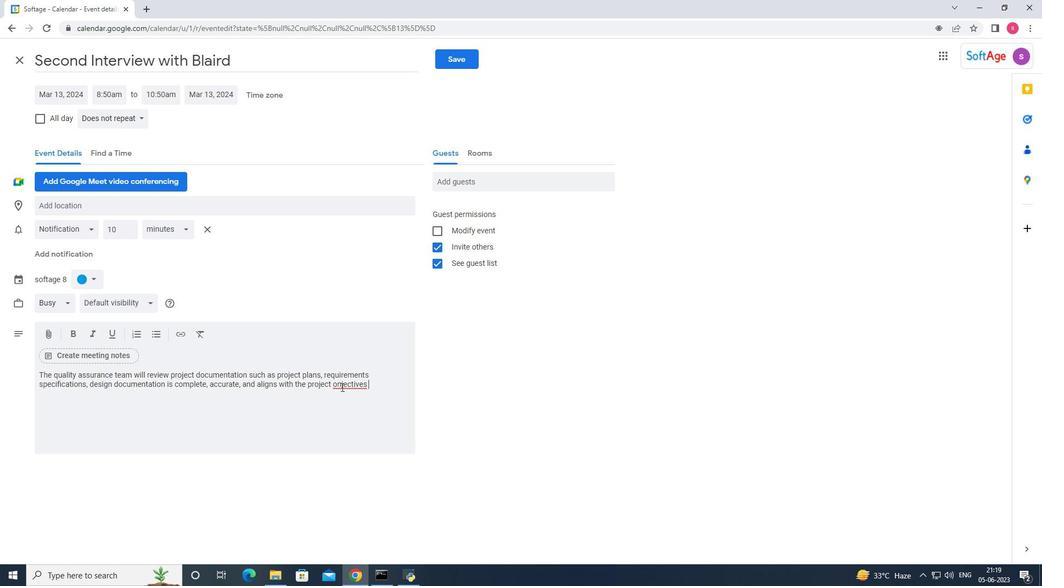 
Action: Mouse moved to (363, 392)
Screenshot: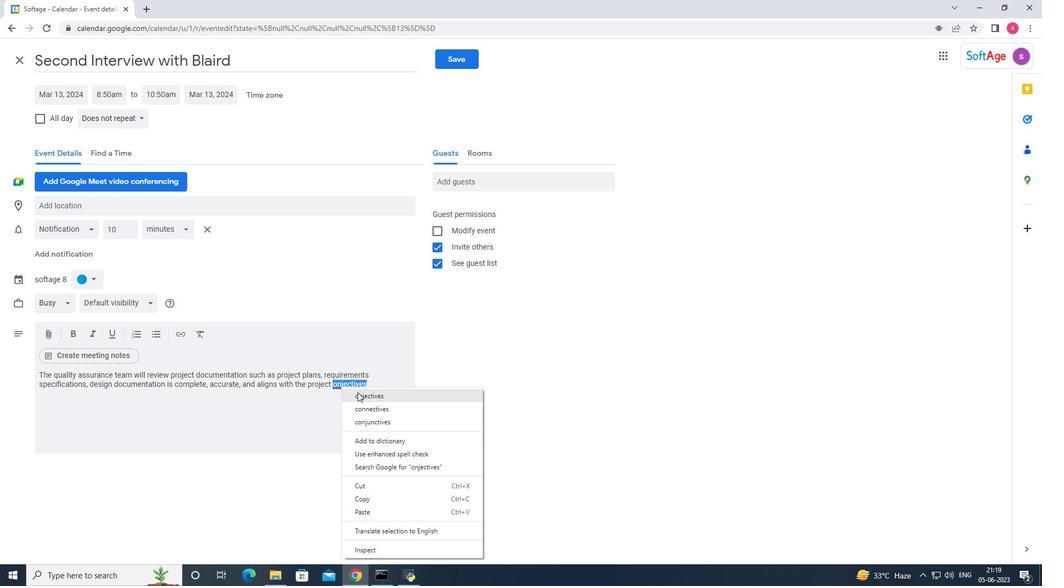 
Action: Mouse pressed left at (363, 392)
Screenshot: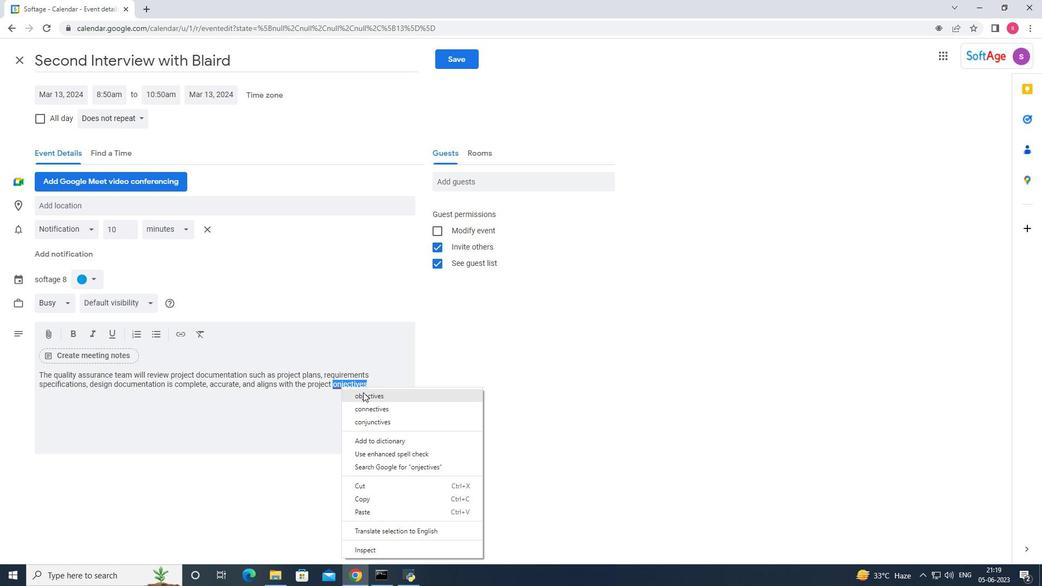 
Action: Mouse moved to (359, 397)
Screenshot: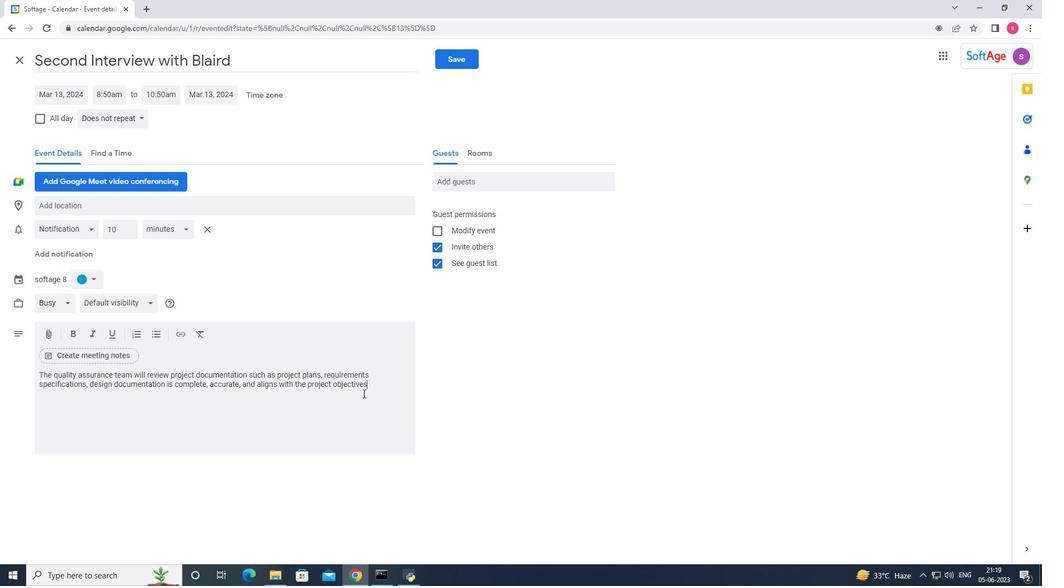 
Action: Key pressed <Key.space>abd<Key.space>s<Key.backspace><Key.backspace><Key.backspace><Key.backspace>nd<Key.space>stakeholder.<Key.space>
Screenshot: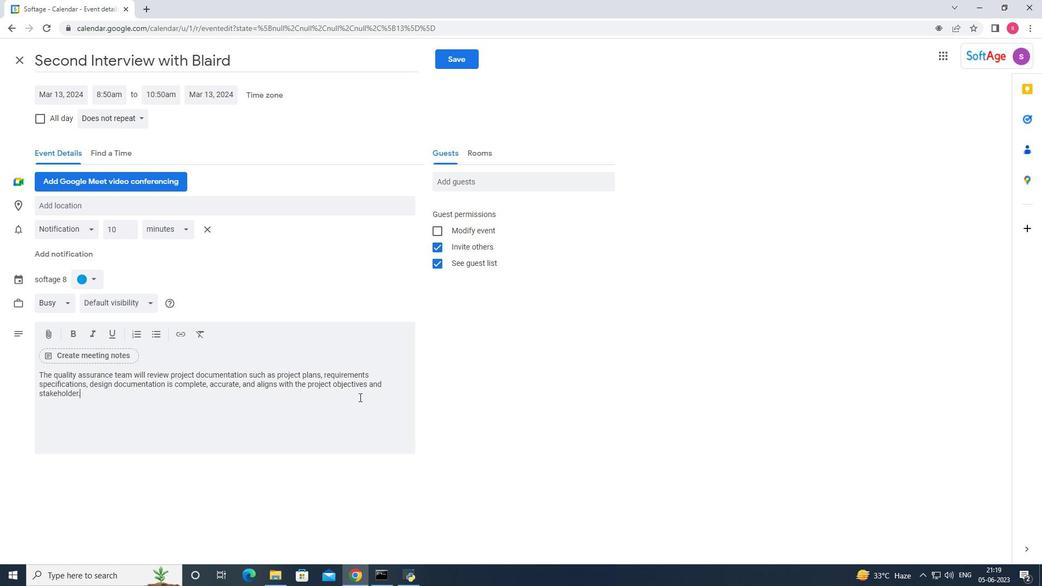 
Action: Mouse moved to (344, 393)
Screenshot: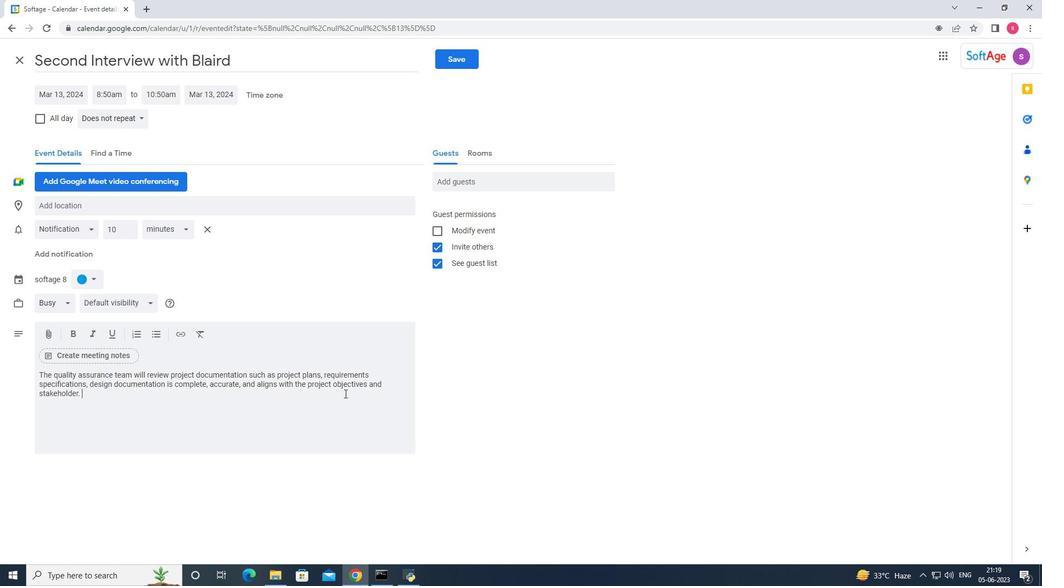 
Action: Key pressed <Key.backspace><Key.backspace><Key.space>expectations.<Key.space>
Screenshot: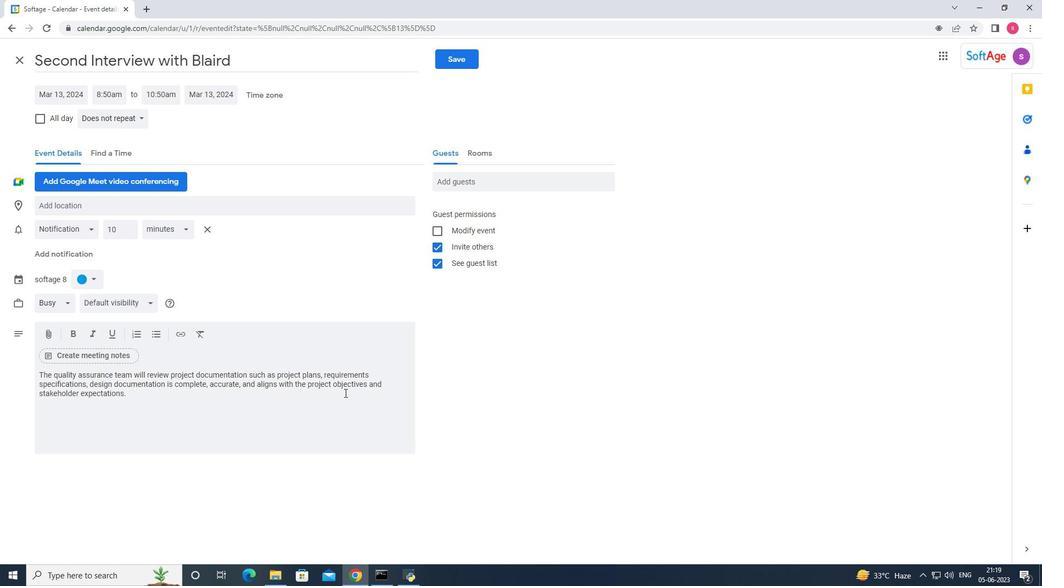 
Action: Mouse moved to (92, 280)
Screenshot: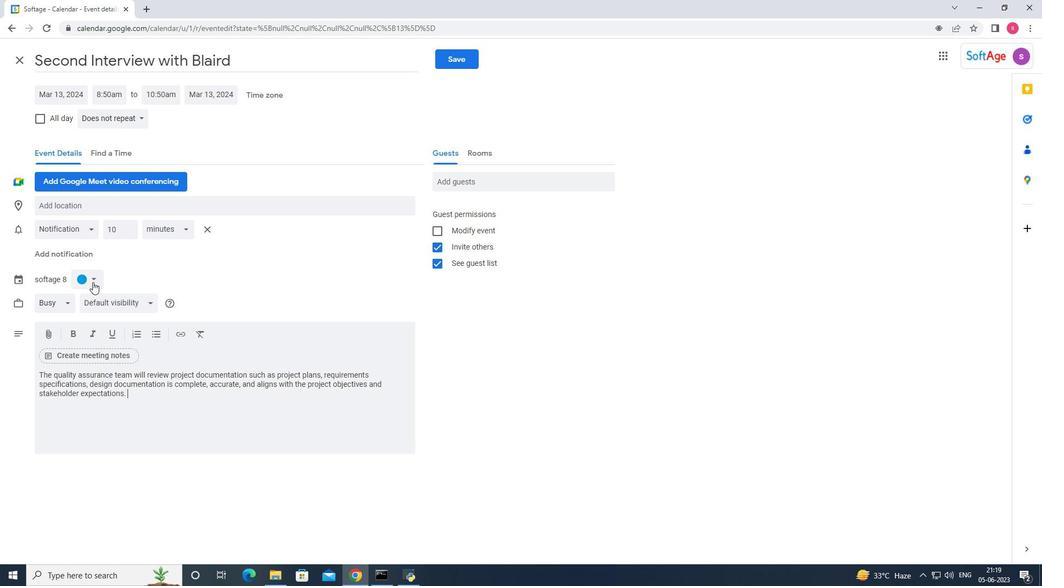 
Action: Mouse pressed left at (92, 280)
Screenshot: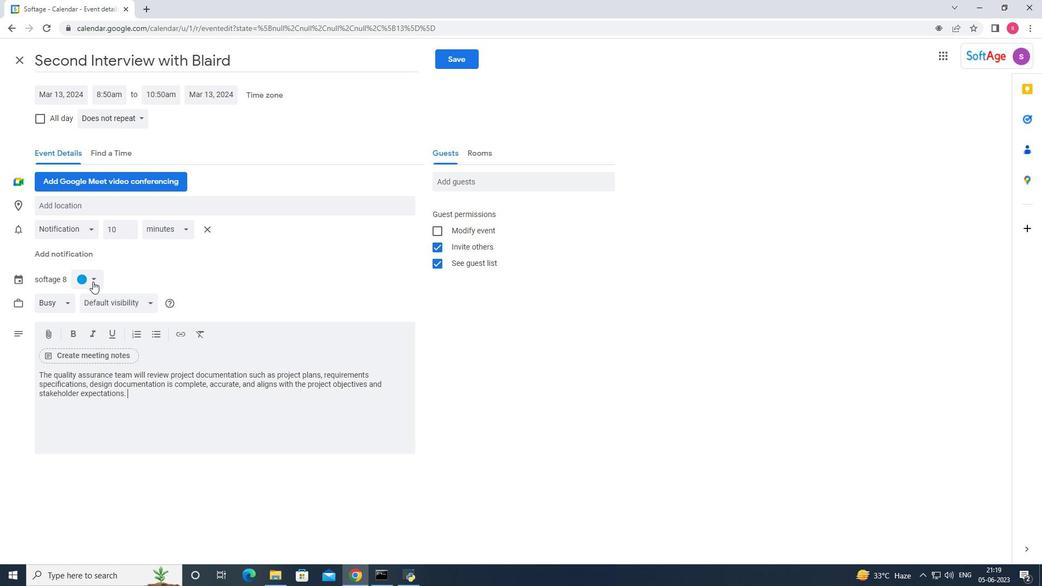 
Action: Mouse moved to (81, 331)
Screenshot: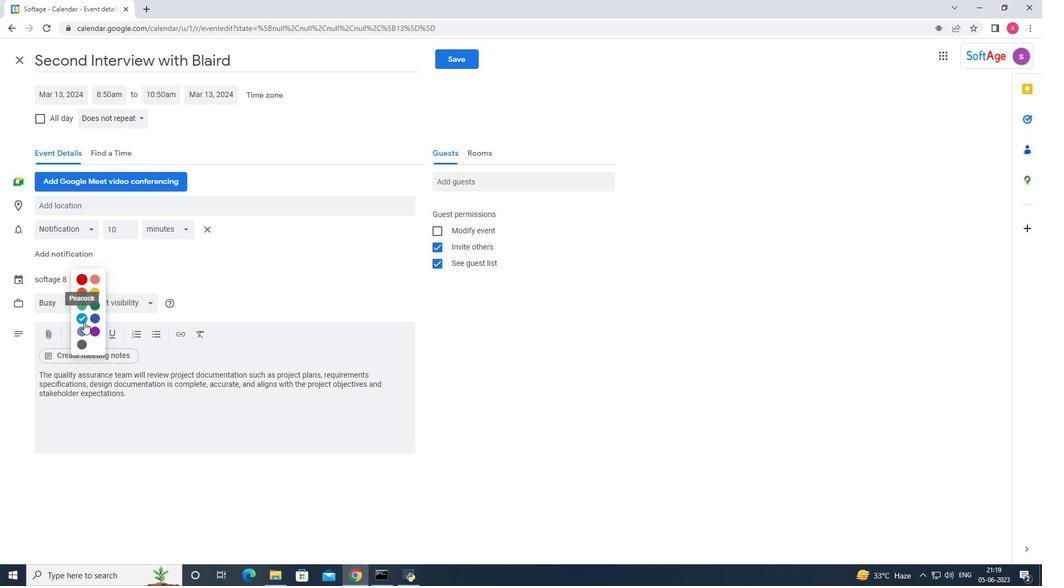 
Action: Mouse pressed left at (81, 331)
Screenshot: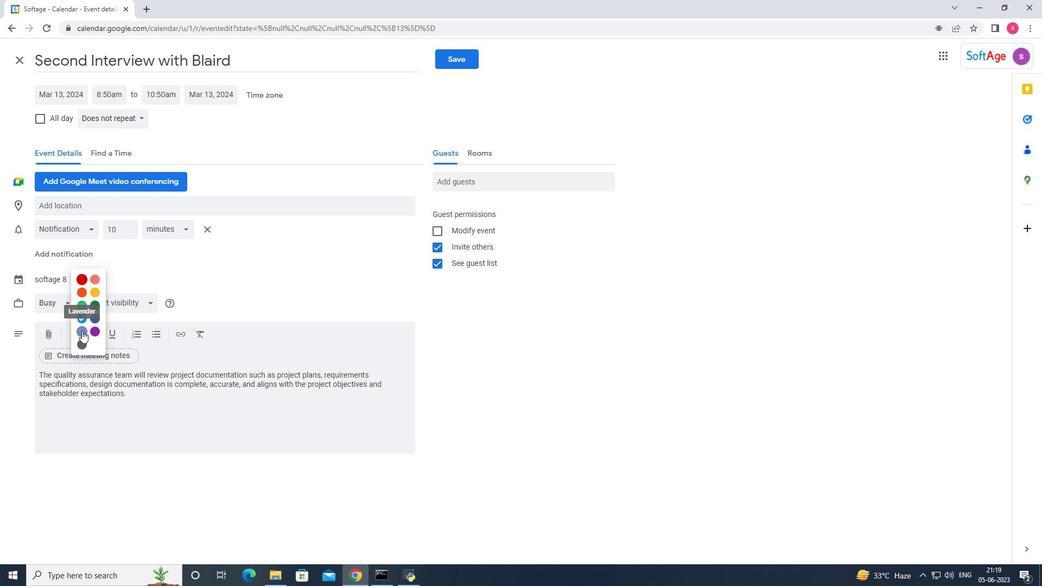 
Action: Mouse moved to (91, 209)
Screenshot: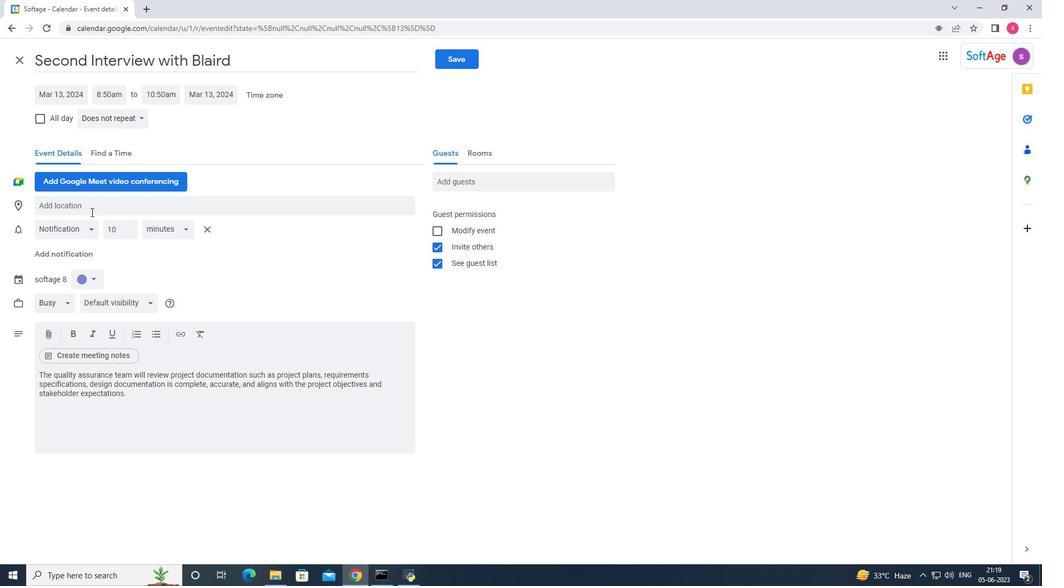 
Action: Mouse pressed left at (91, 209)
Screenshot: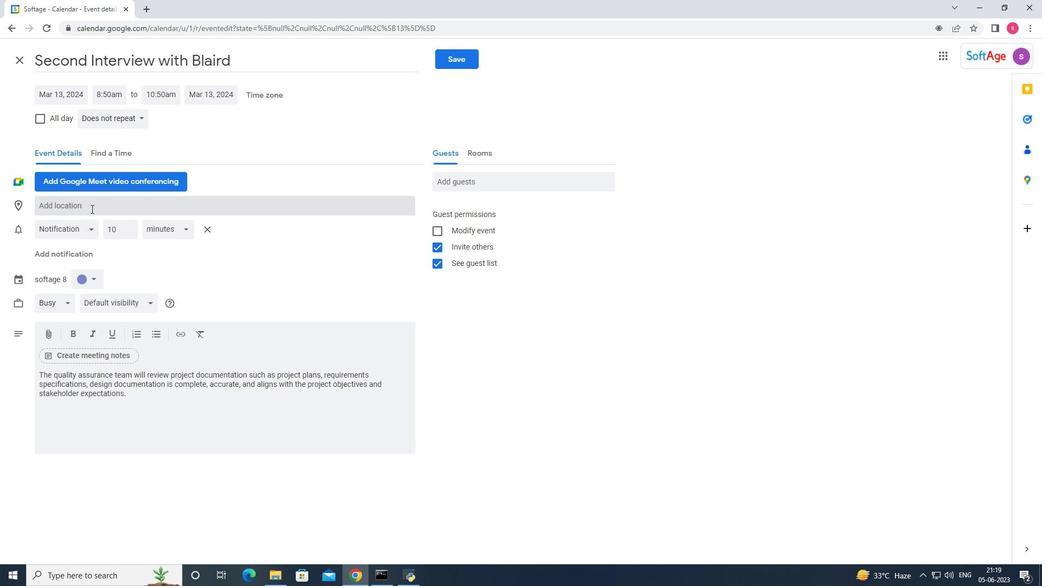 
Action: Key pressed cs<Key.backspace>asablan
Screenshot: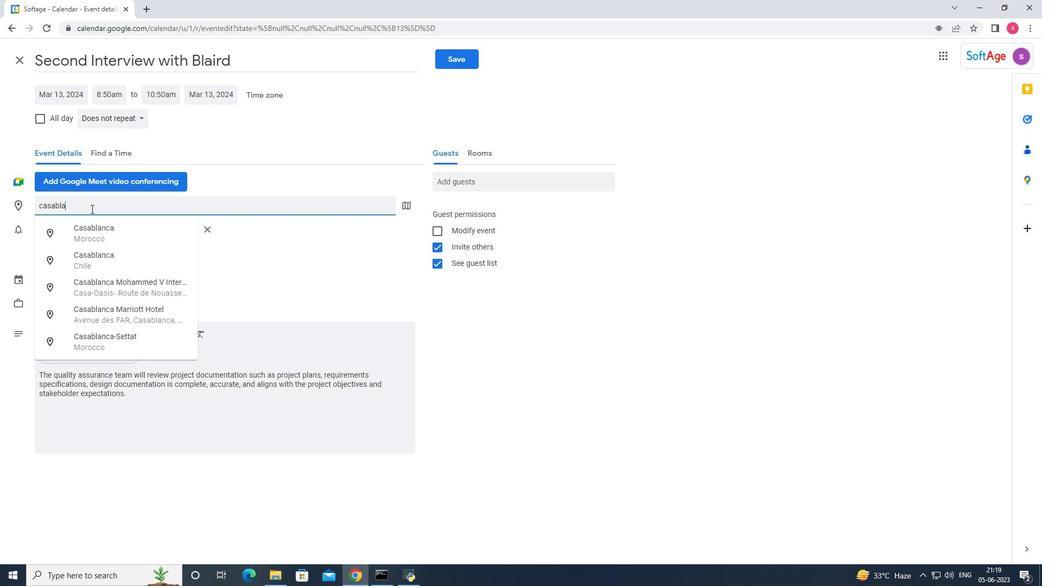 
Action: Mouse moved to (102, 233)
Screenshot: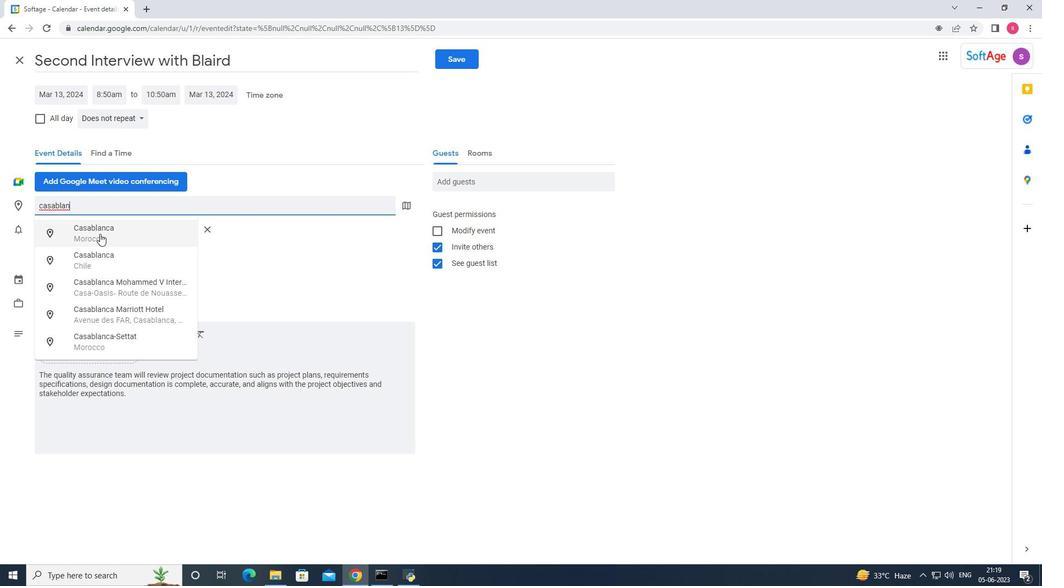 
Action: Mouse pressed left at (102, 233)
Screenshot: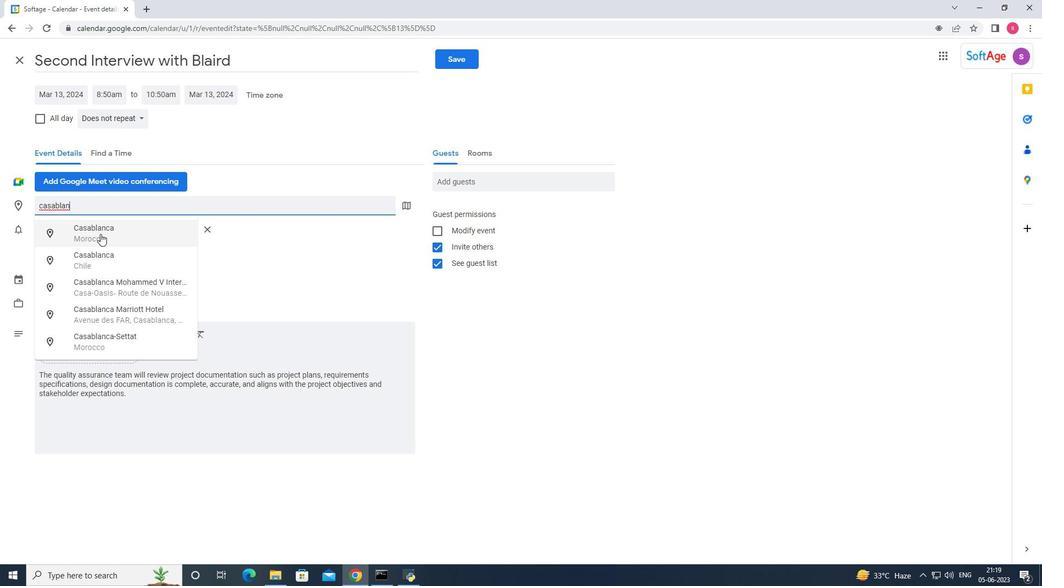 
Action: Mouse moved to (473, 180)
Screenshot: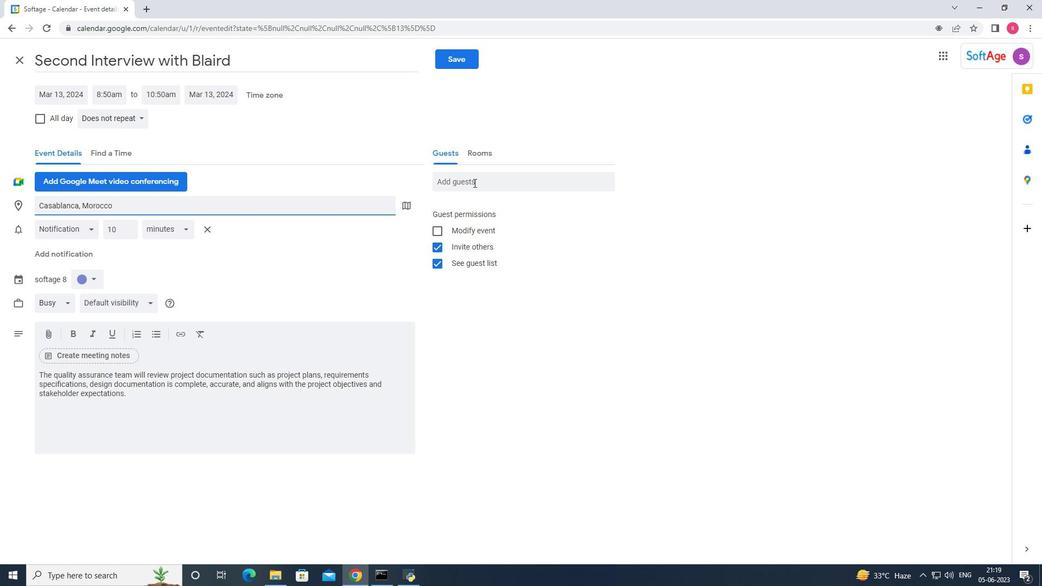 
Action: Mouse pressed left at (473, 180)
Screenshot: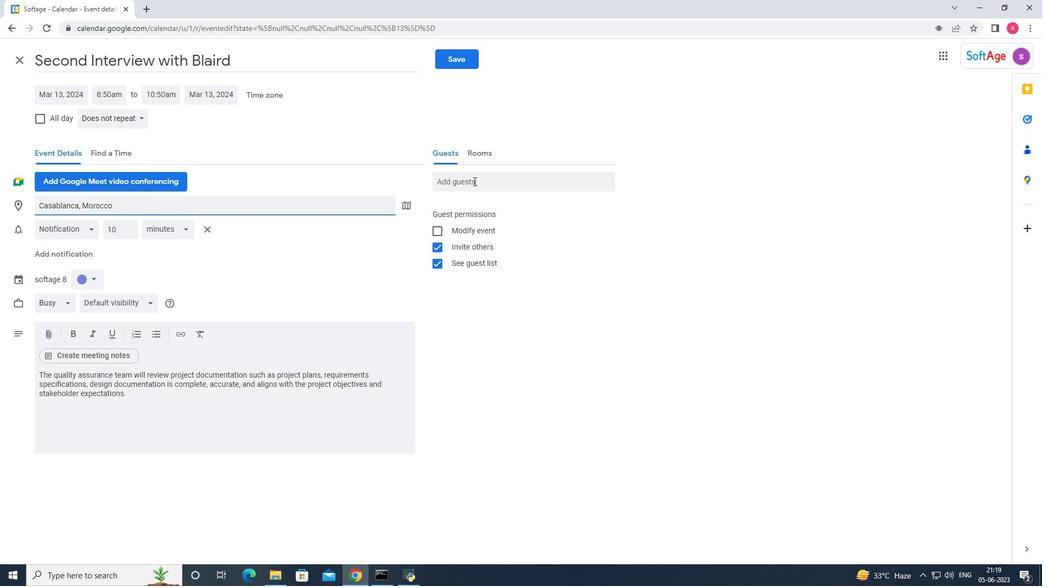 
Action: Key pressed softage.8
Screenshot: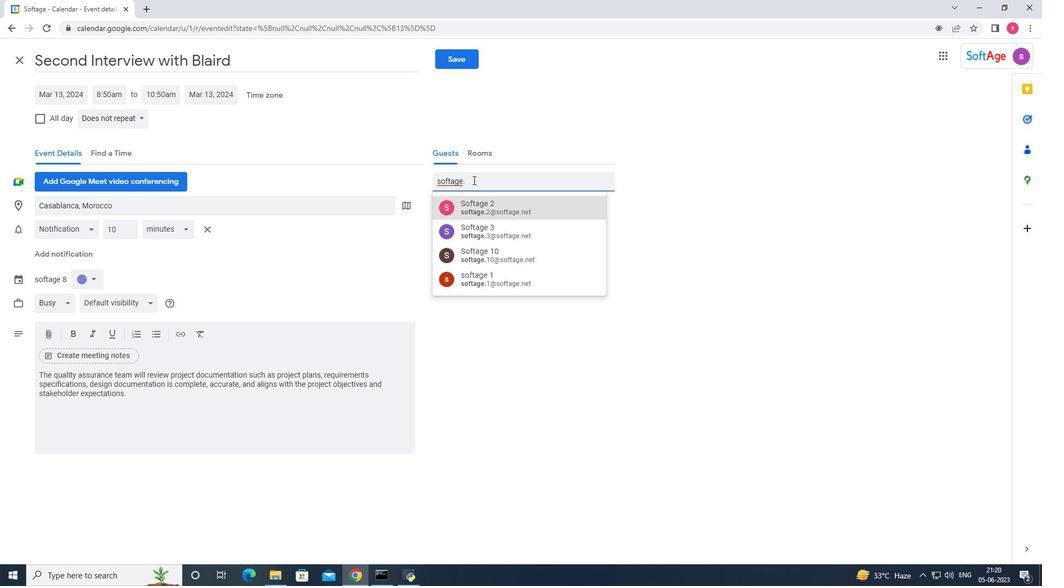 
Action: Mouse moved to (502, 205)
Screenshot: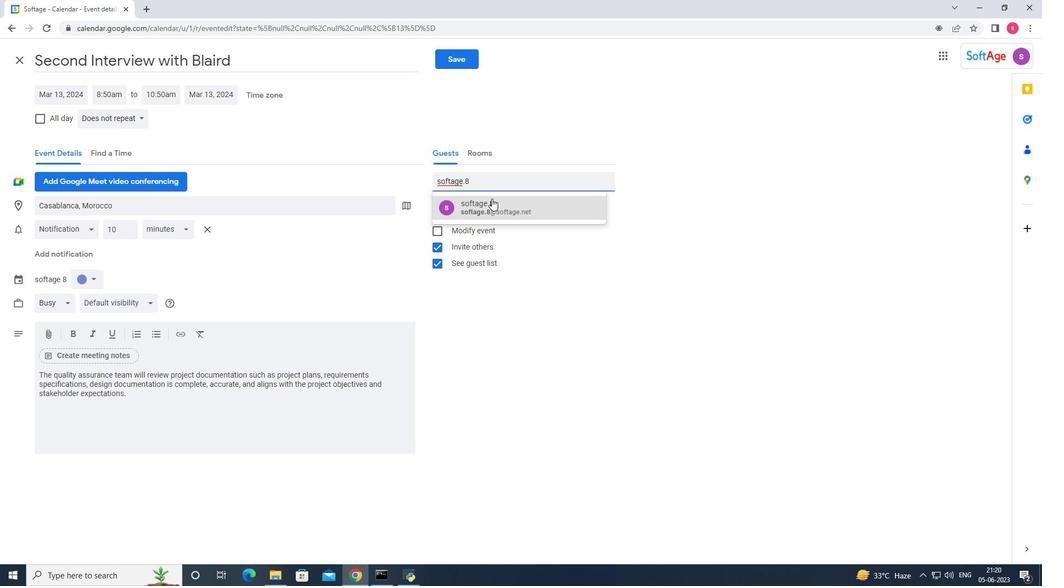 
Action: Mouse pressed left at (502, 205)
Screenshot: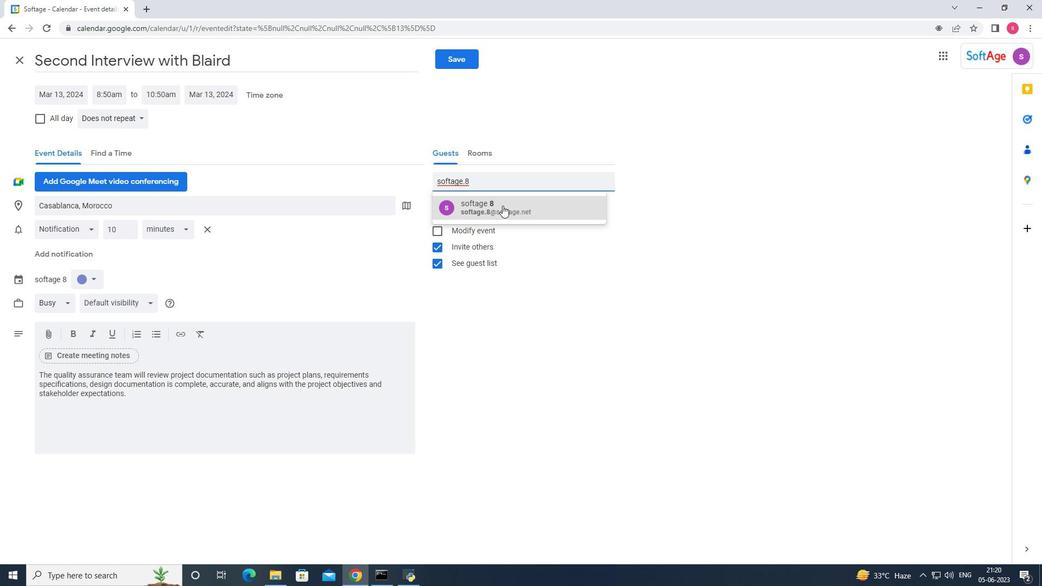 
Action: Key pressed spf<Key.backspace><Key.backspace><Key.backspace>sog<Key.backspace>ftage.4
Screenshot: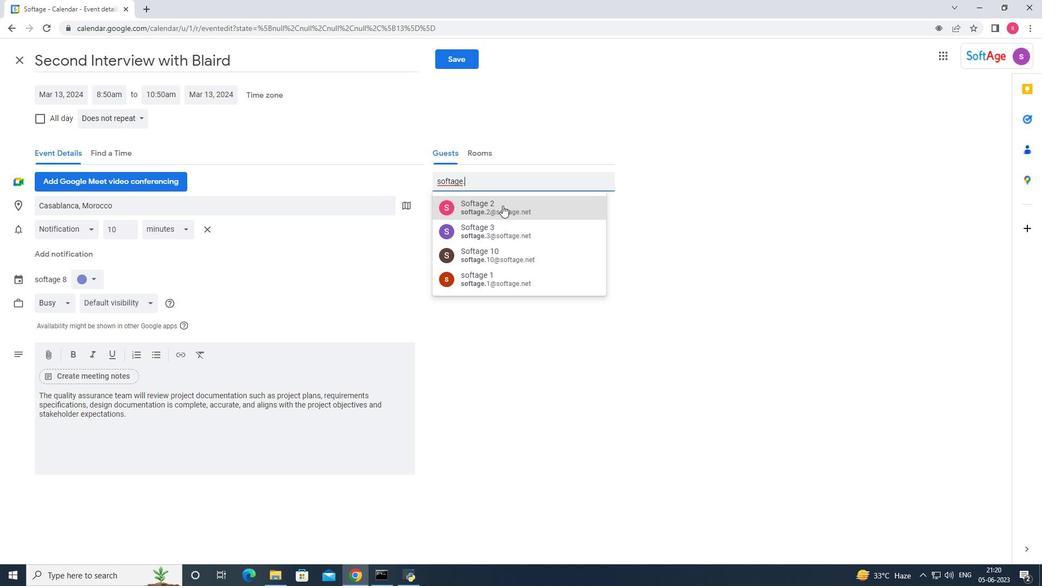 
Action: Mouse moved to (485, 208)
Screenshot: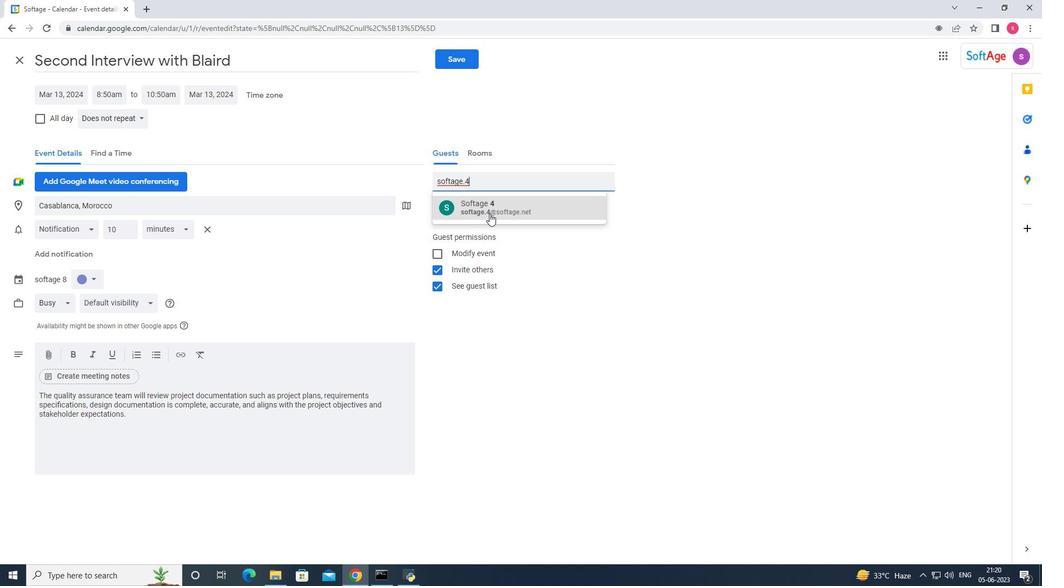 
Action: Mouse pressed left at (485, 208)
Screenshot: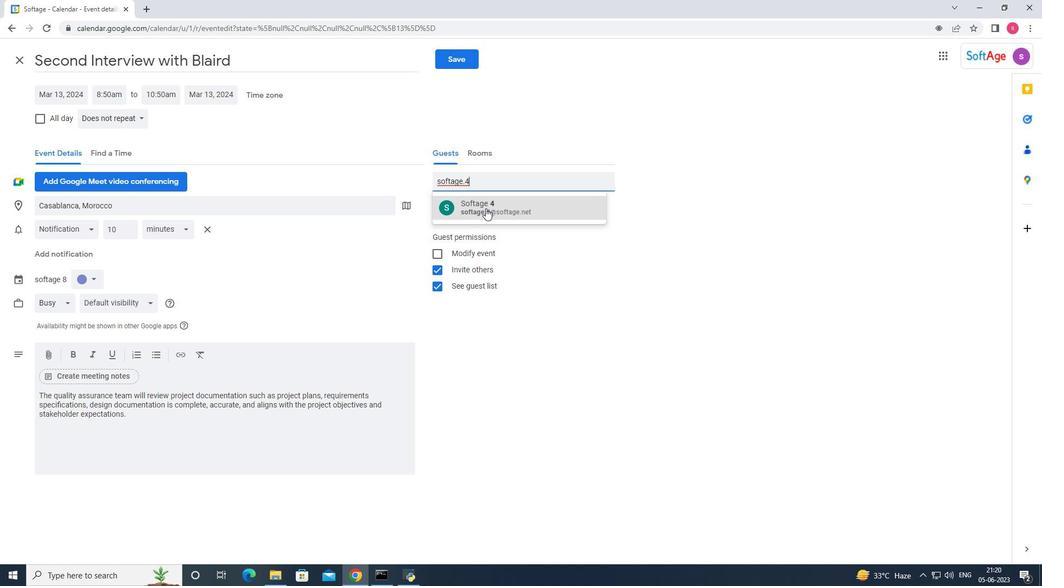
Action: Key pressed softage.5
Screenshot: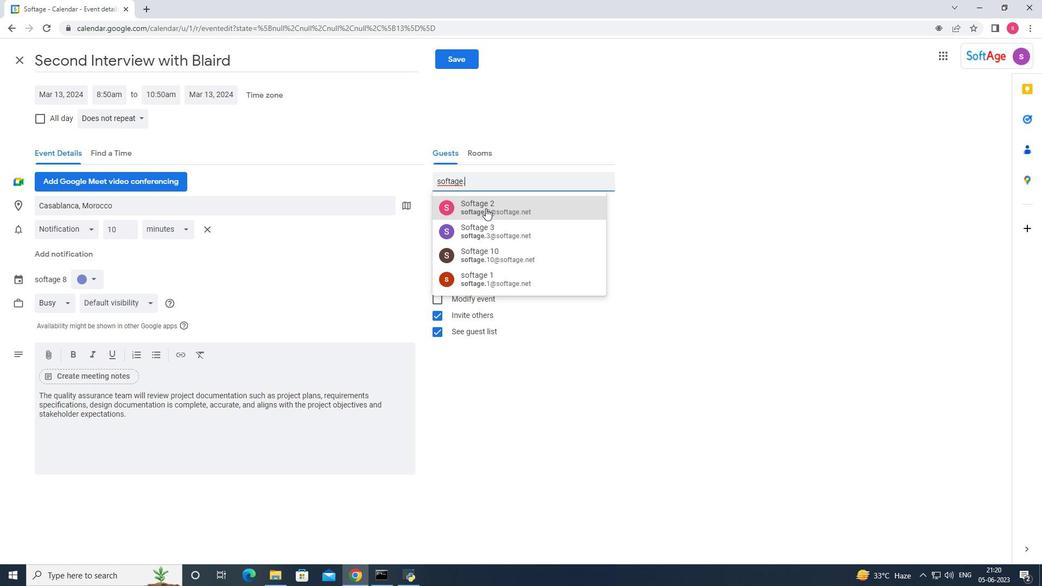 
Action: Mouse moved to (487, 207)
Screenshot: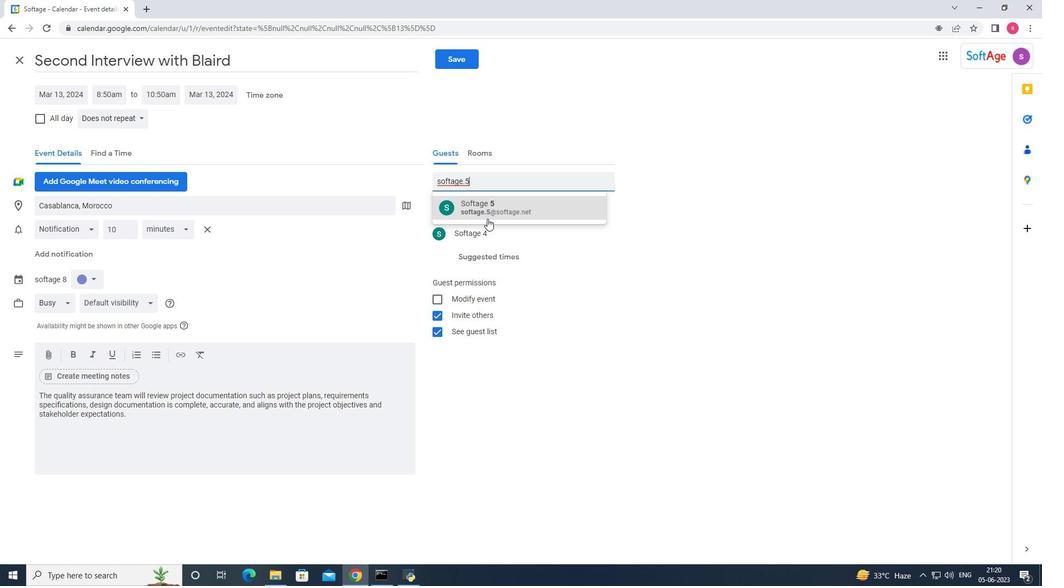 
Action: Mouse pressed left at (487, 207)
Screenshot: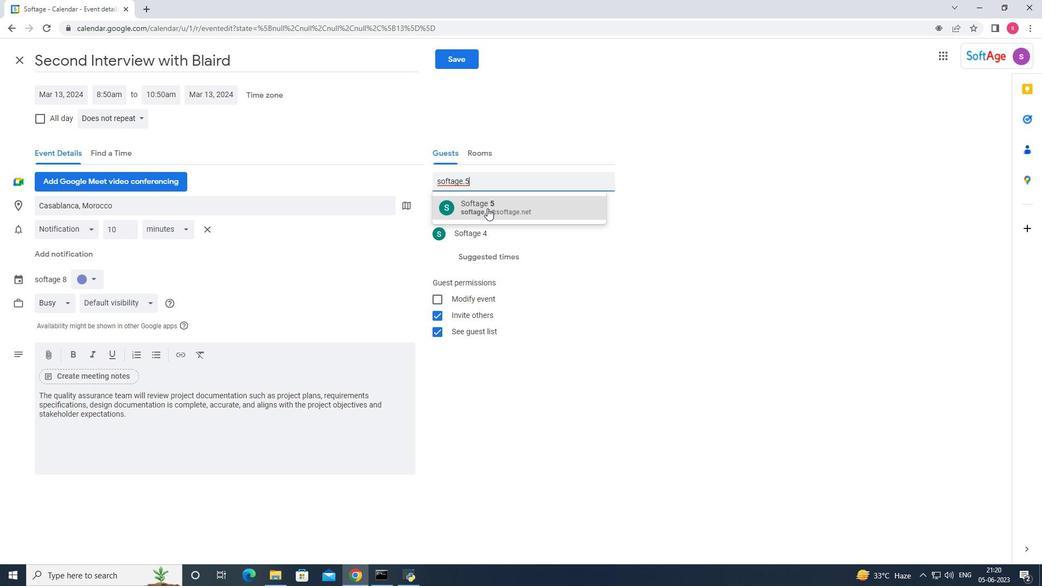 
Action: Mouse moved to (133, 116)
Screenshot: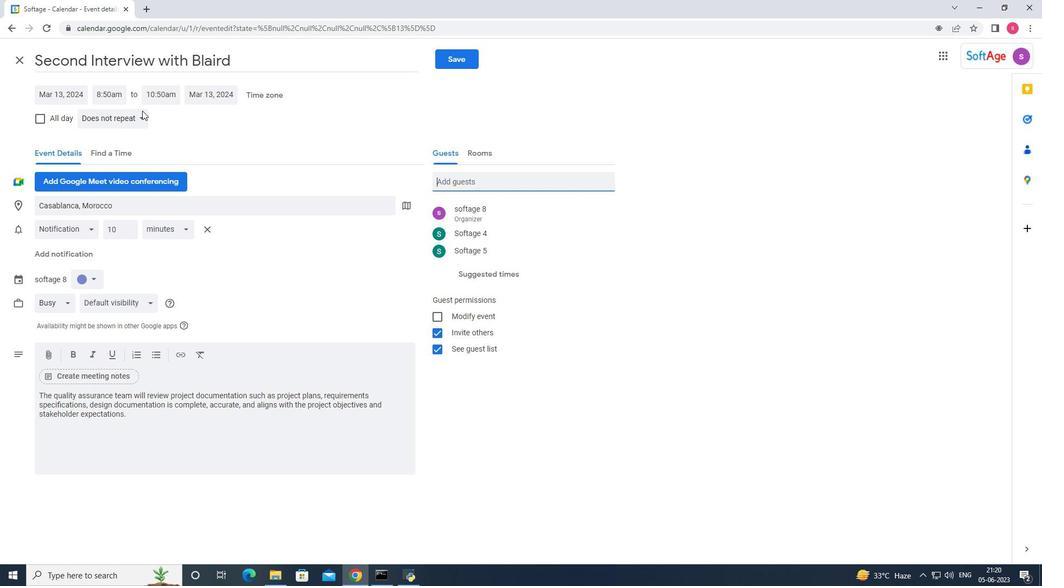 
Action: Mouse pressed left at (133, 116)
Screenshot: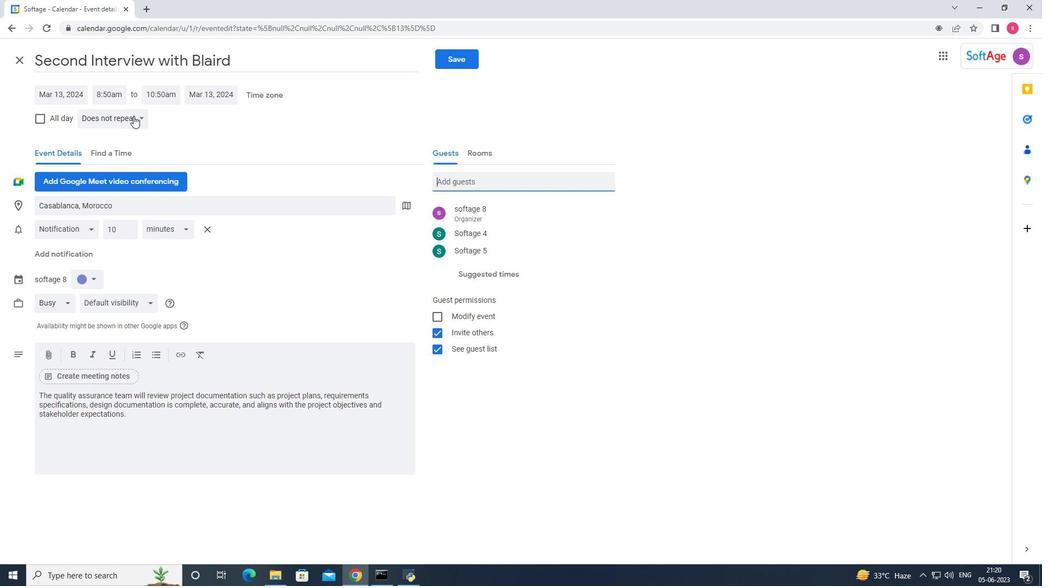 
Action: Mouse moved to (120, 133)
Screenshot: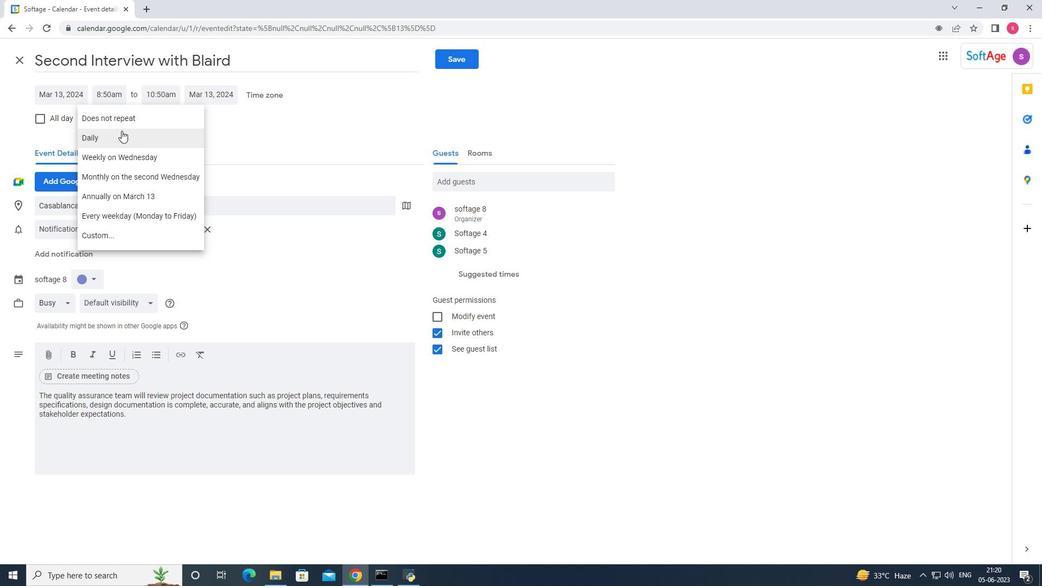 
Action: Mouse pressed left at (120, 133)
Screenshot: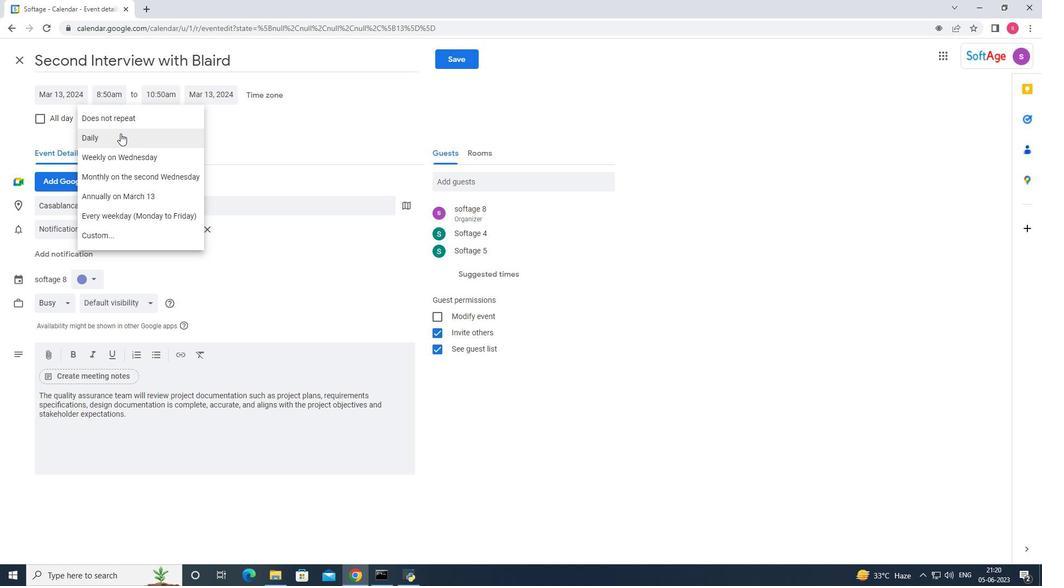 
Action: Mouse moved to (462, 62)
Screenshot: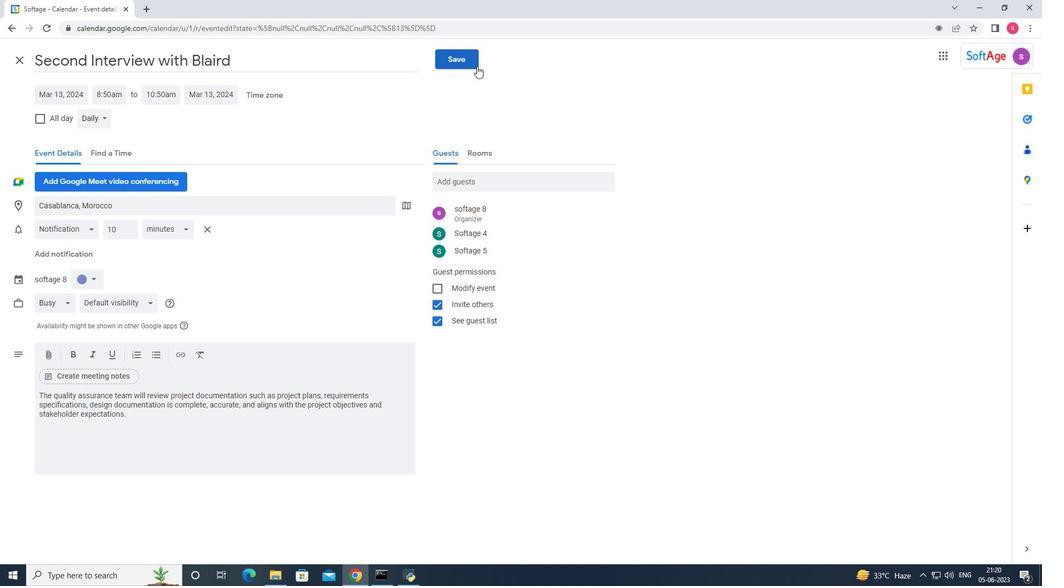 
Action: Mouse pressed left at (462, 62)
Screenshot: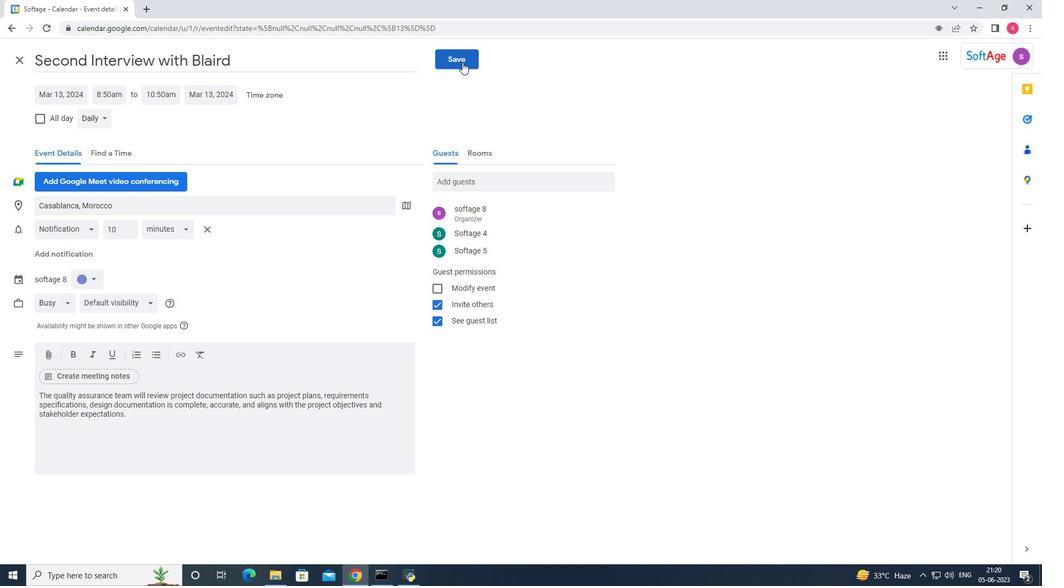 
Action: Mouse moved to (625, 330)
Screenshot: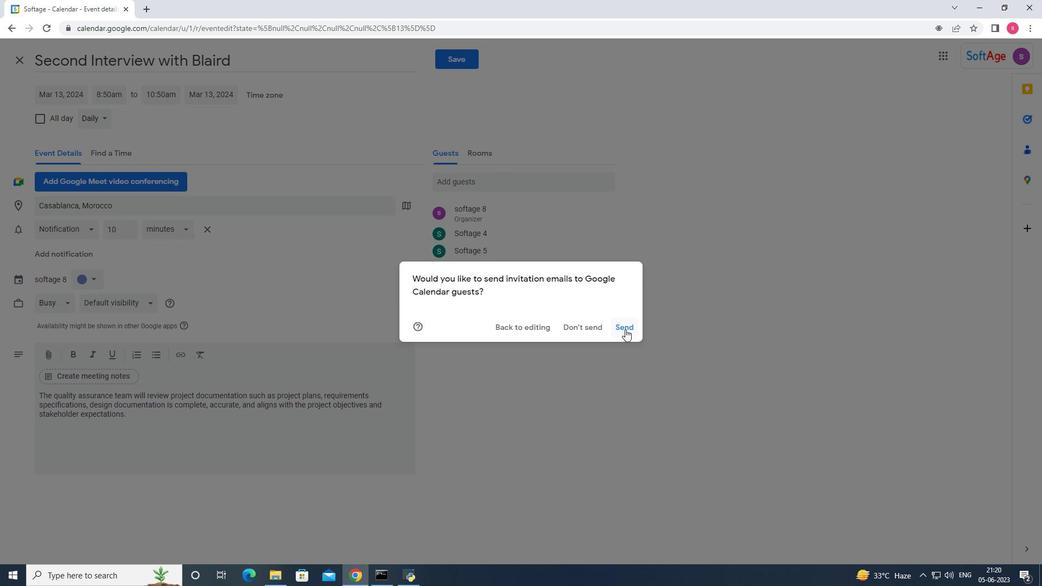 
Action: Mouse pressed left at (625, 330)
Screenshot: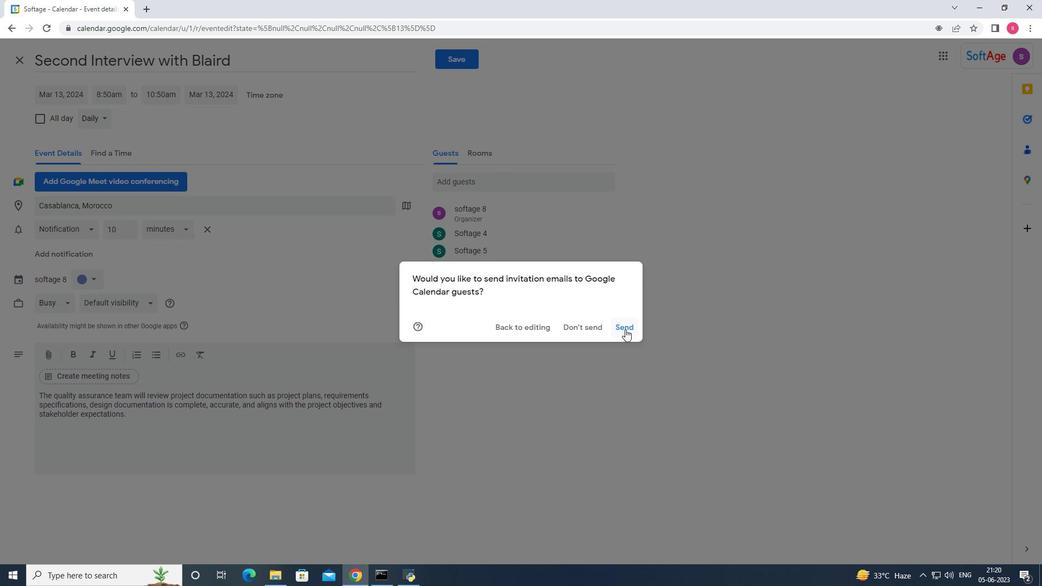
Action: Mouse moved to (523, 265)
Screenshot: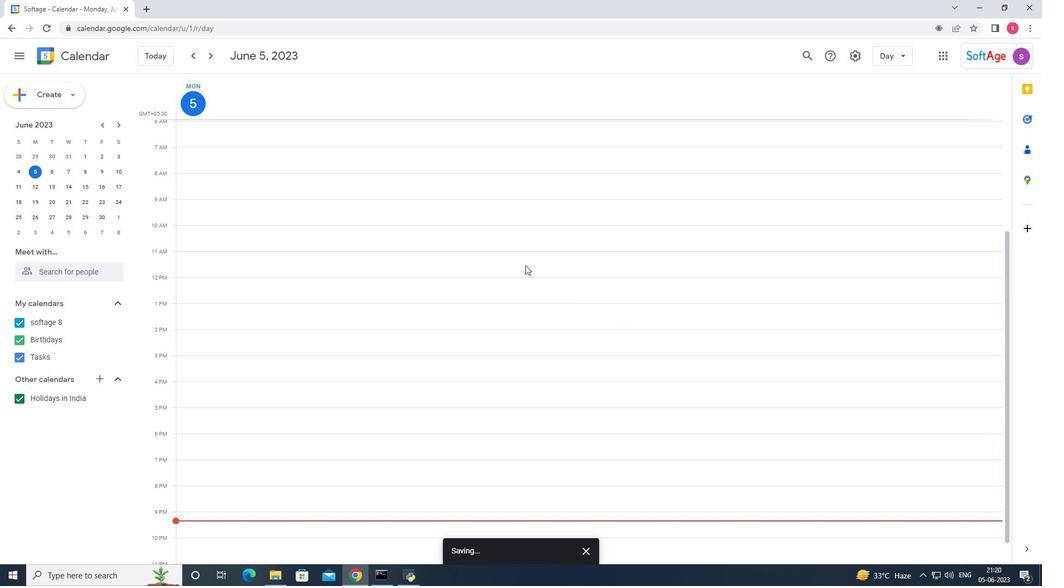 
